 Task: Search one way flight ticket for 1 adult, 5 children, 2 infants in seat and 1 infant on lap in first from Provo: Provo Municipal Airport to Jackson: Jackson Hole Airport on 5-2-2023. Choice of flights is Royal air maroc. Number of bags: 7 checked bags. Price is upto 77000. Outbound departure time preference is 18:00.
Action: Mouse moved to (269, 108)
Screenshot: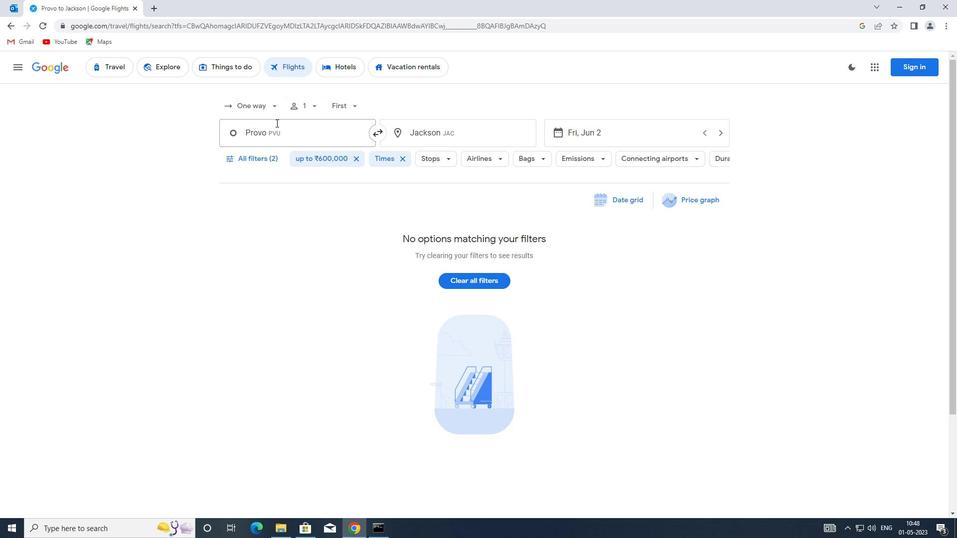 
Action: Mouse pressed left at (269, 108)
Screenshot: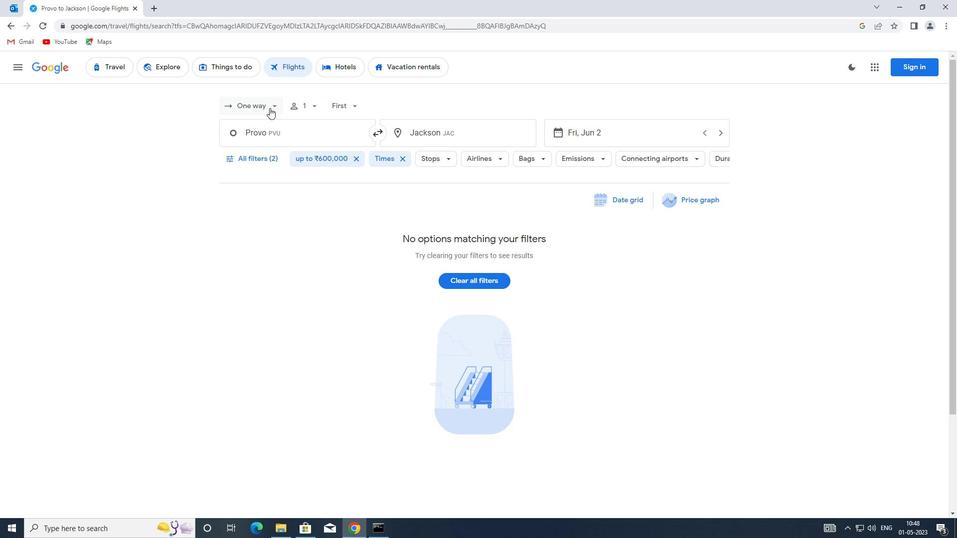 
Action: Mouse moved to (279, 149)
Screenshot: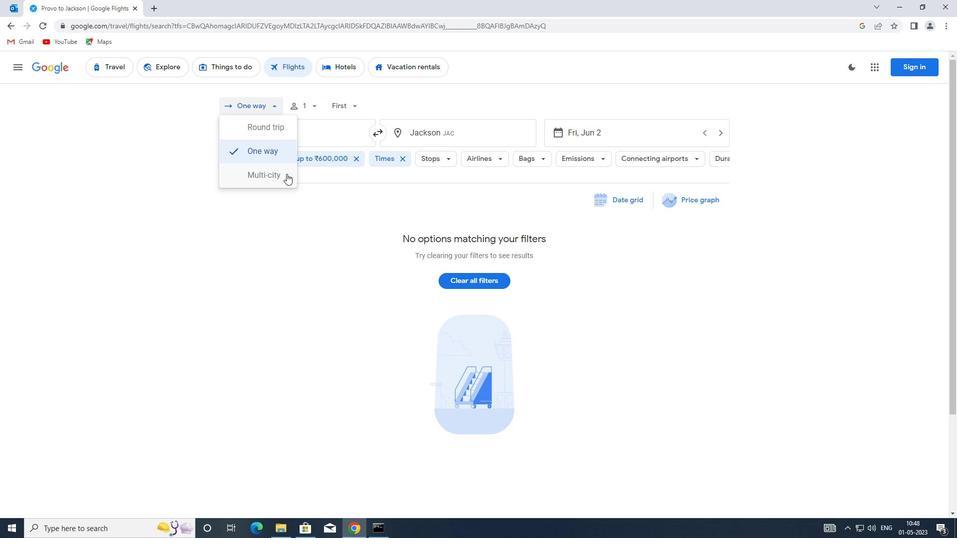 
Action: Mouse pressed left at (279, 149)
Screenshot: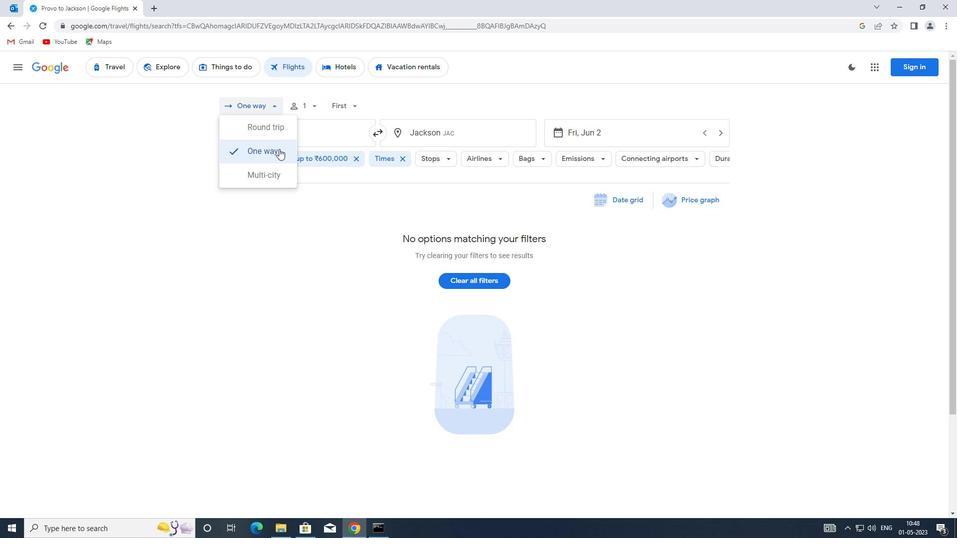 
Action: Mouse moved to (314, 104)
Screenshot: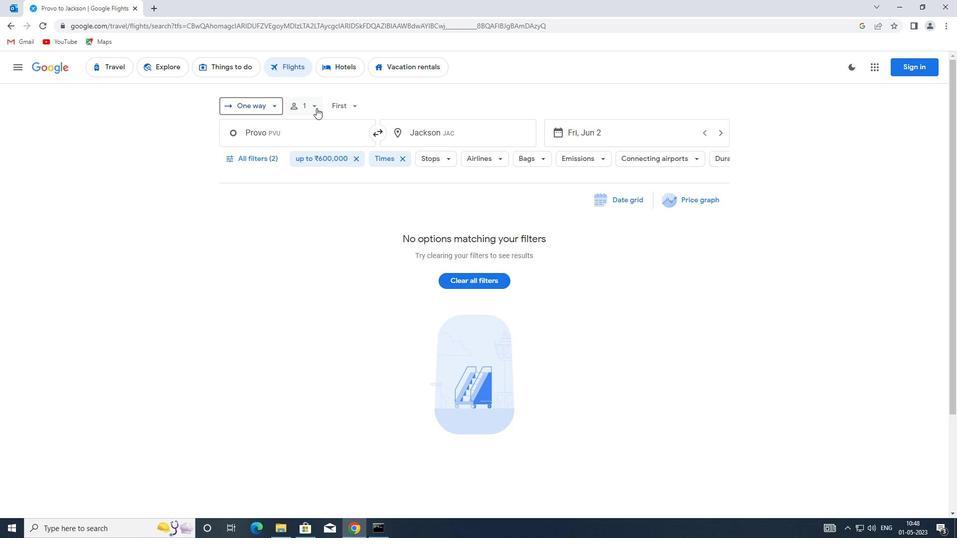 
Action: Mouse pressed left at (314, 104)
Screenshot: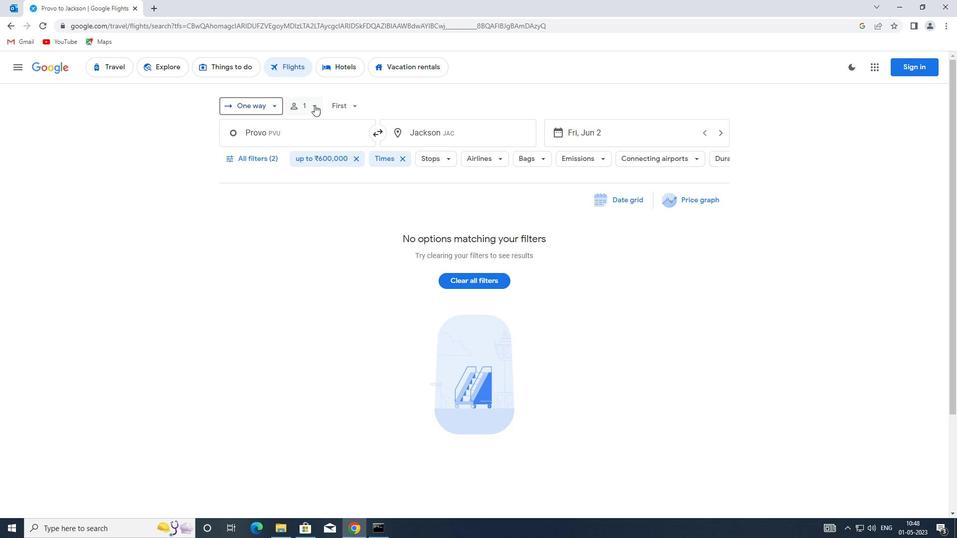 
Action: Mouse moved to (391, 158)
Screenshot: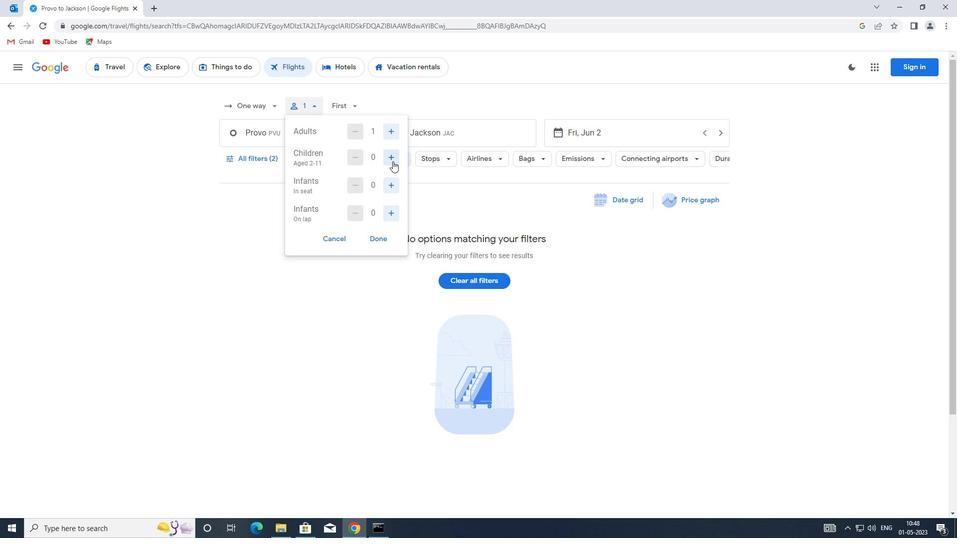 
Action: Mouse pressed left at (391, 158)
Screenshot: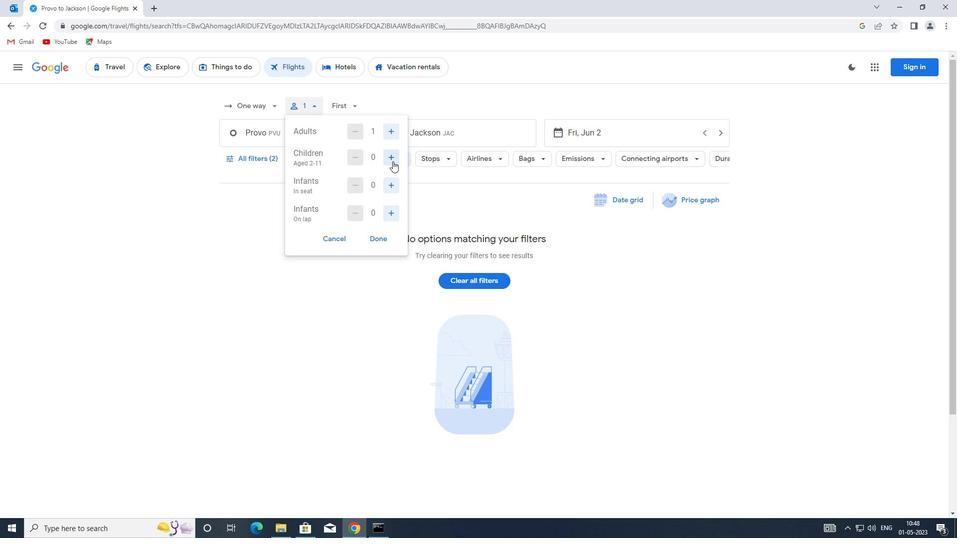 
Action: Mouse pressed left at (391, 158)
Screenshot: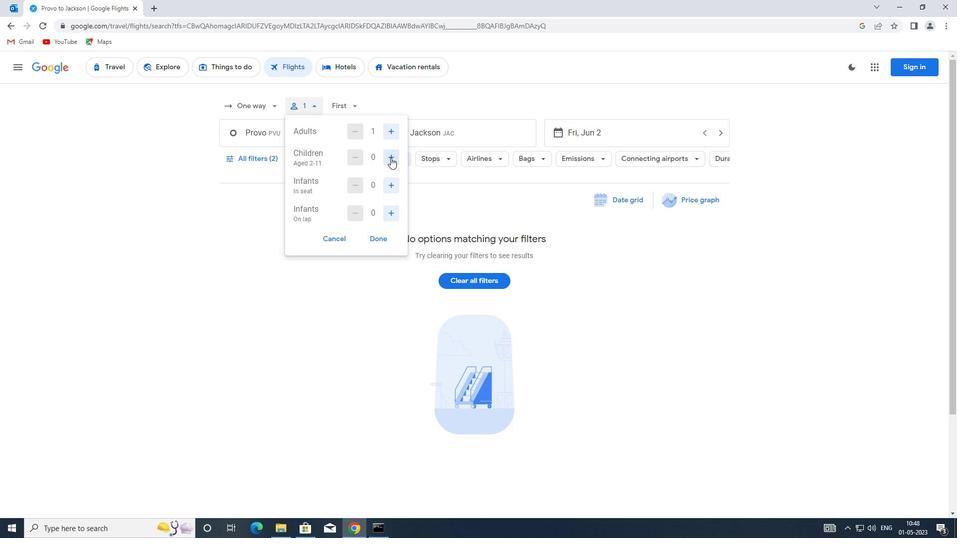 
Action: Mouse pressed left at (391, 158)
Screenshot: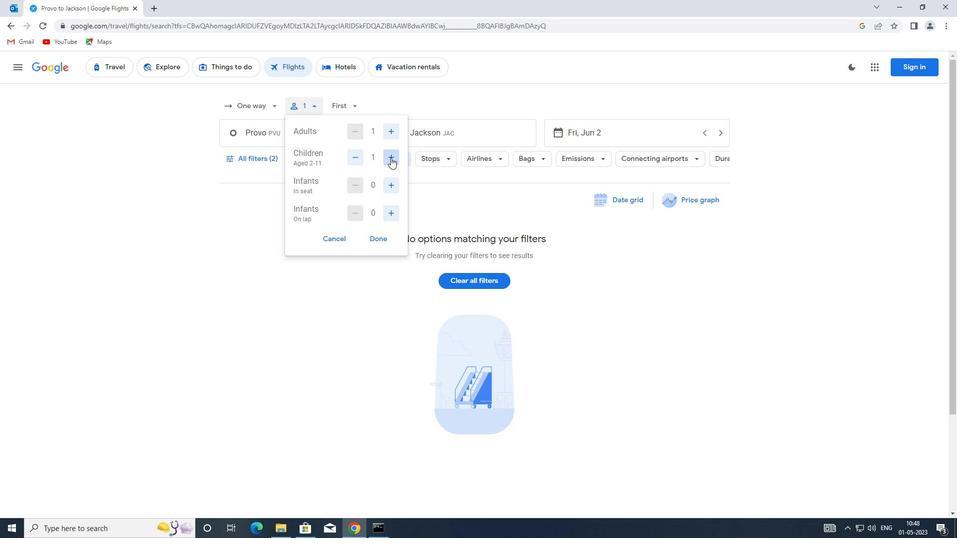 
Action: Mouse pressed left at (391, 158)
Screenshot: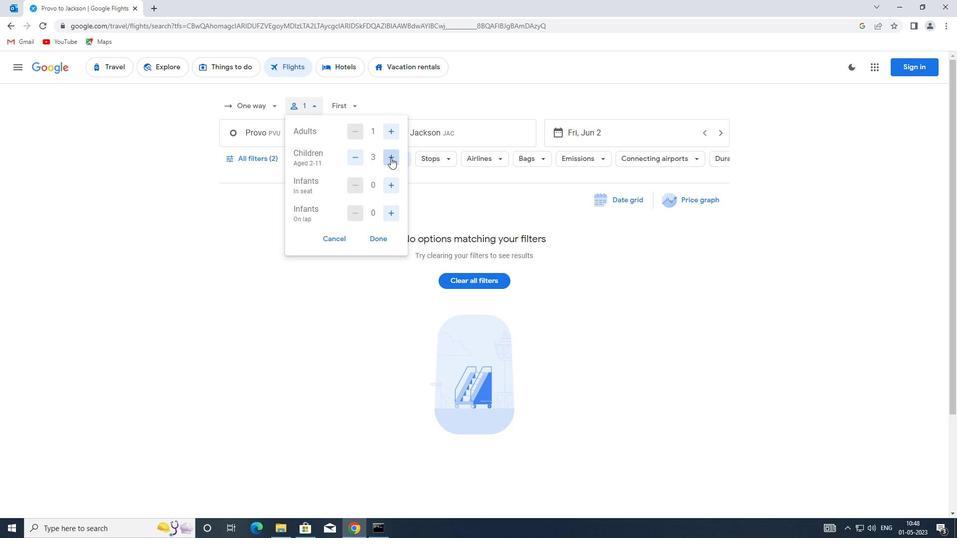 
Action: Mouse pressed left at (391, 158)
Screenshot: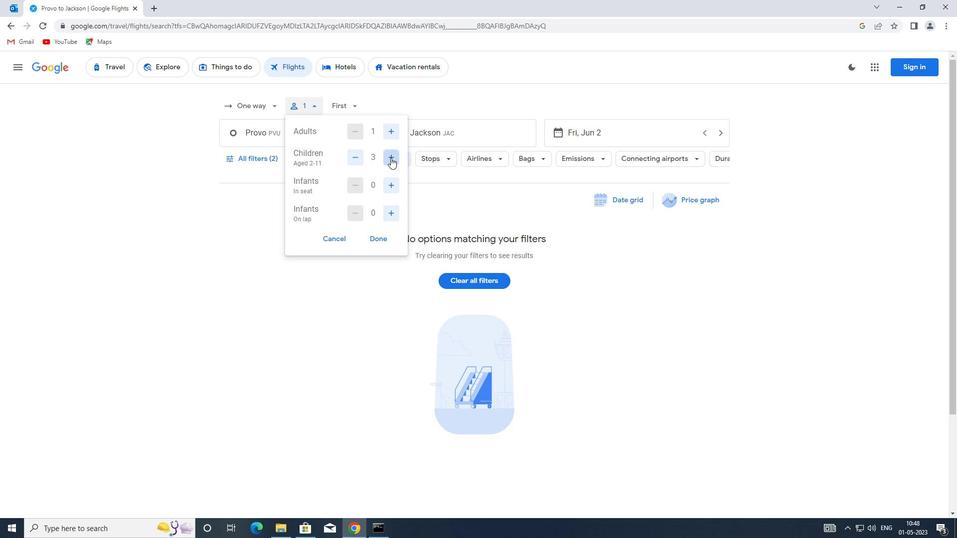 
Action: Mouse moved to (389, 186)
Screenshot: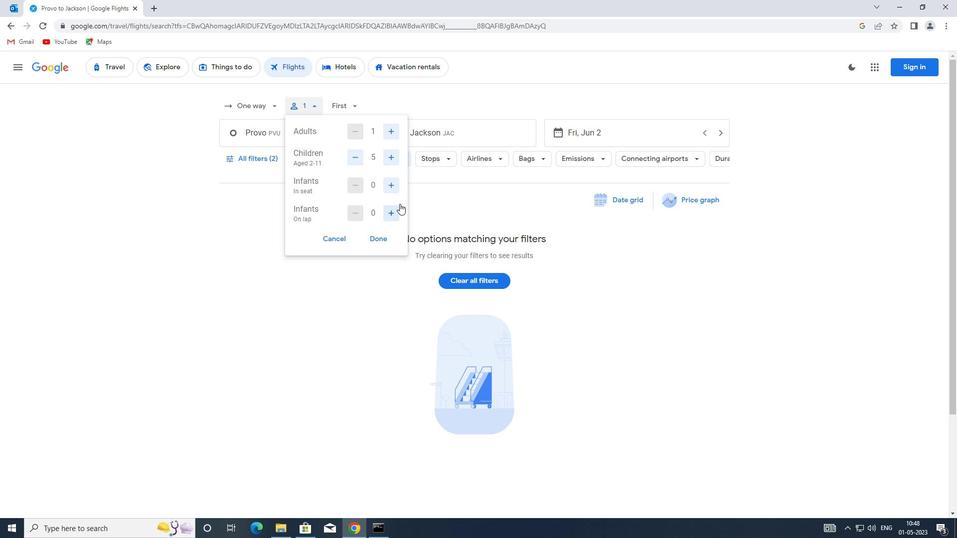 
Action: Mouse pressed left at (389, 186)
Screenshot: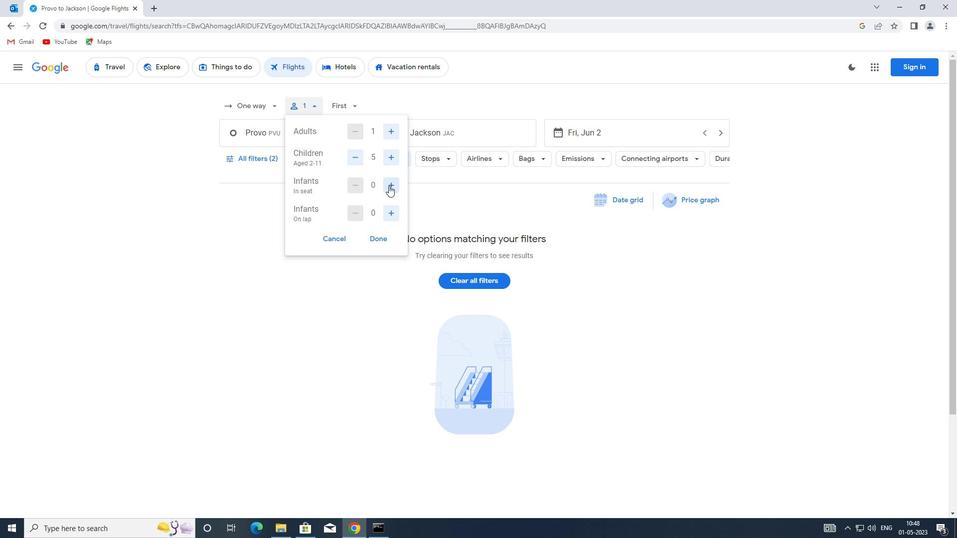 
Action: Mouse pressed left at (389, 186)
Screenshot: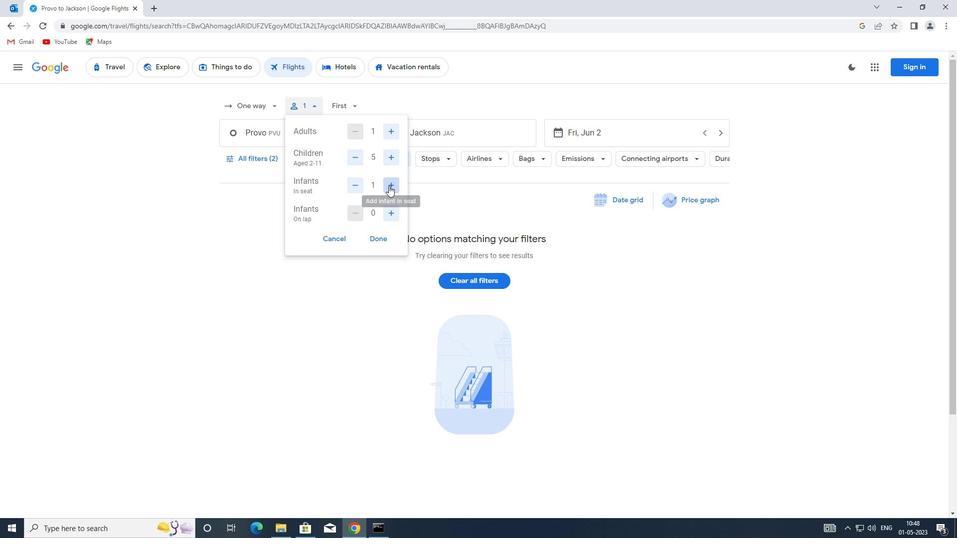 
Action: Mouse moved to (393, 216)
Screenshot: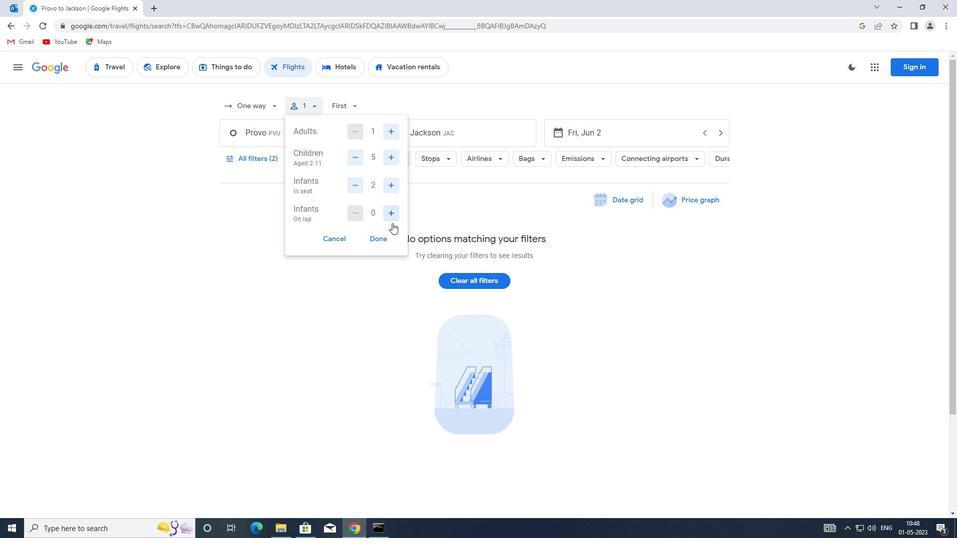 
Action: Mouse pressed left at (393, 216)
Screenshot: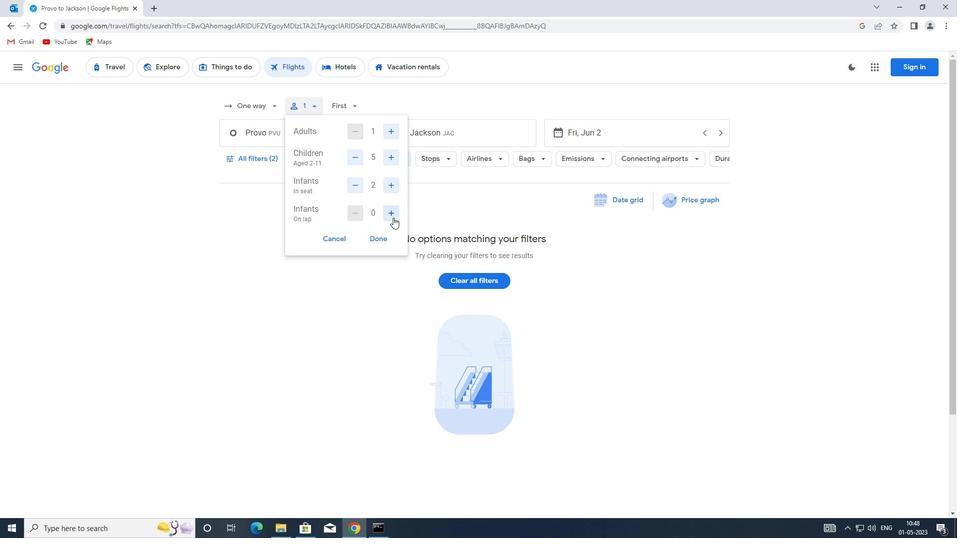 
Action: Mouse moved to (357, 214)
Screenshot: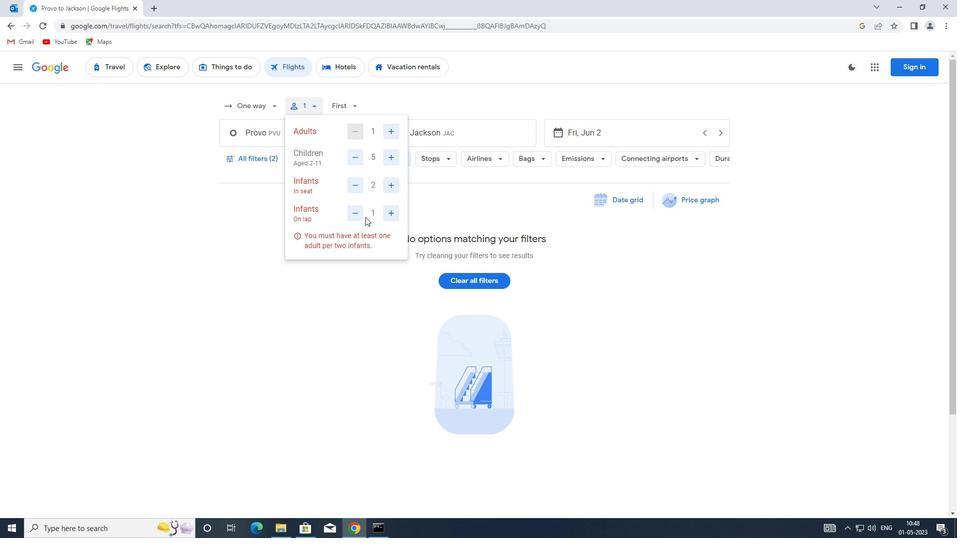 
Action: Mouse pressed left at (357, 214)
Screenshot: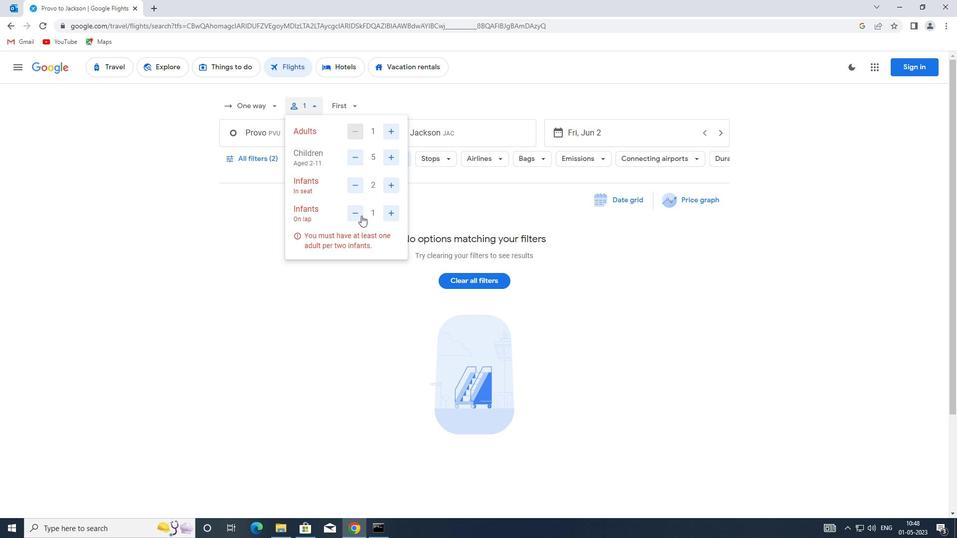 
Action: Mouse moved to (380, 238)
Screenshot: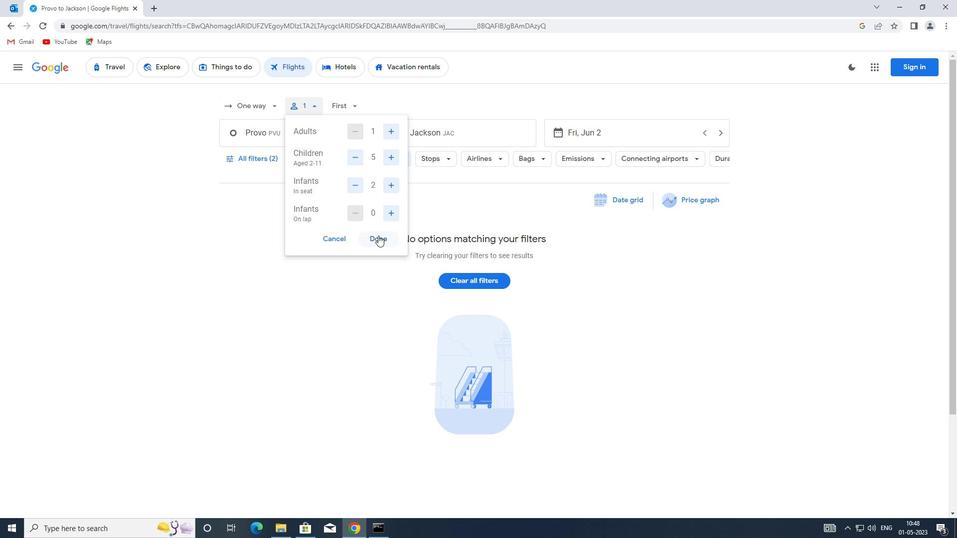 
Action: Mouse pressed left at (380, 238)
Screenshot: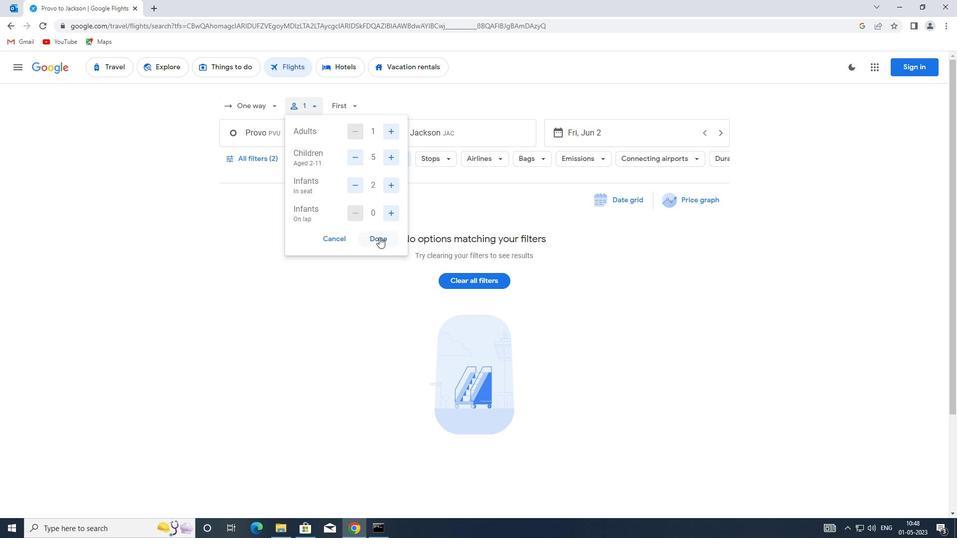 
Action: Mouse moved to (324, 132)
Screenshot: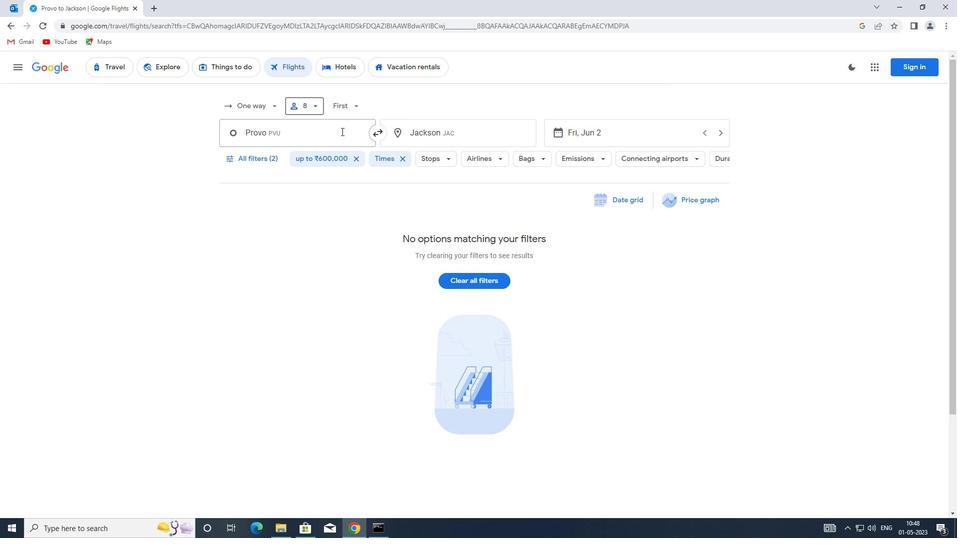 
Action: Mouse pressed left at (324, 132)
Screenshot: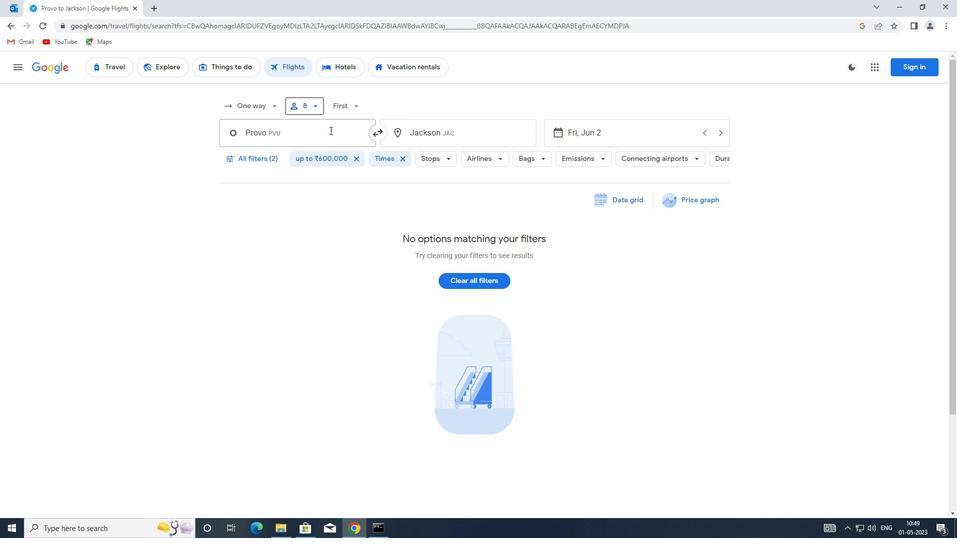 
Action: Mouse moved to (324, 133)
Screenshot: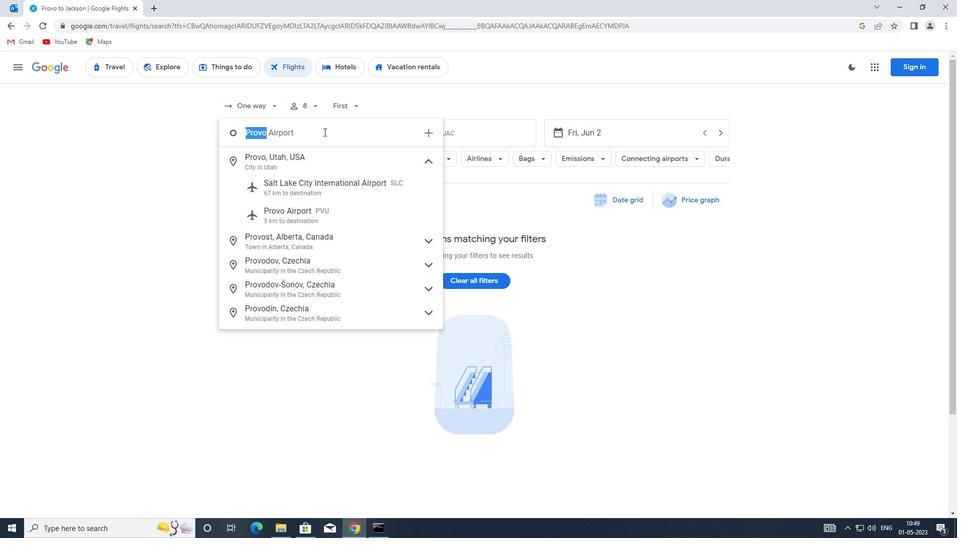 
Action: Key pressed <Key.enter>
Screenshot: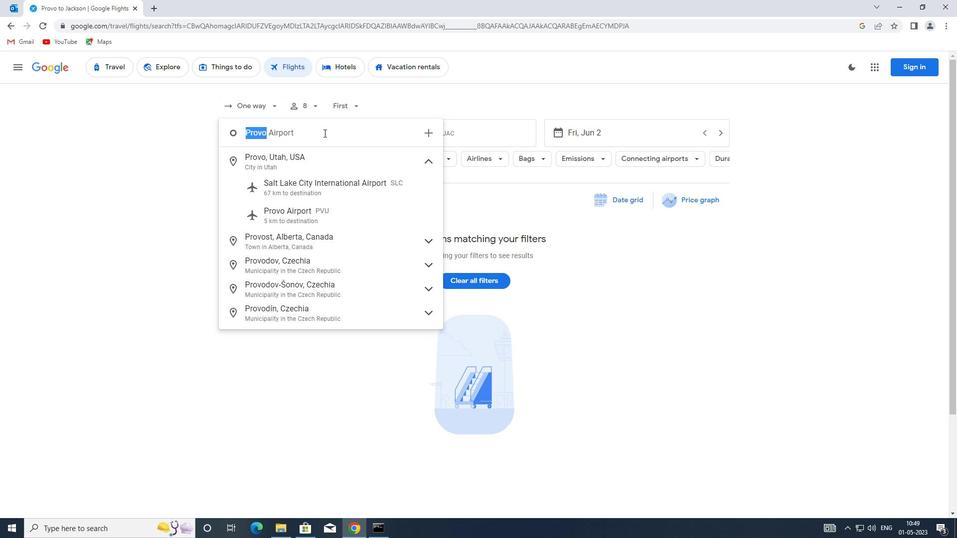
Action: Mouse moved to (443, 134)
Screenshot: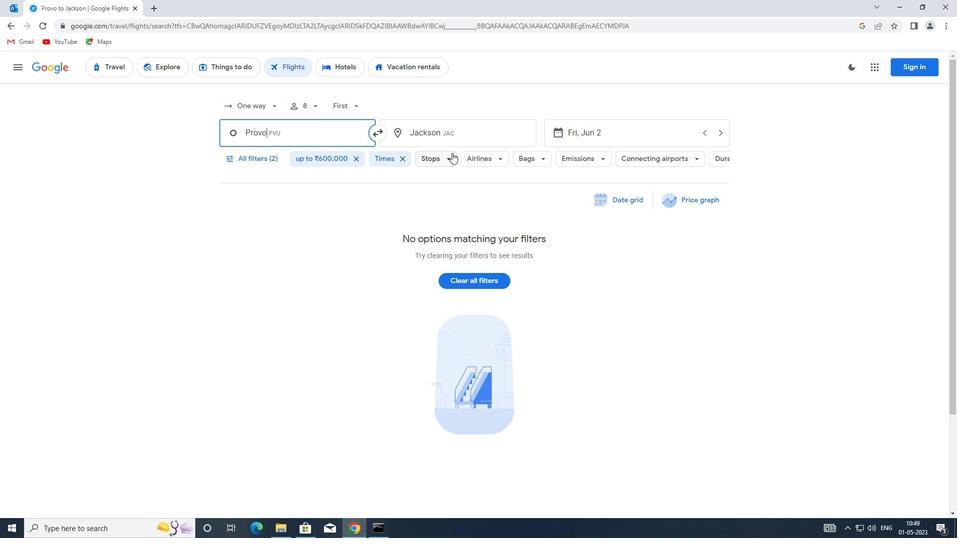 
Action: Mouse pressed left at (443, 134)
Screenshot: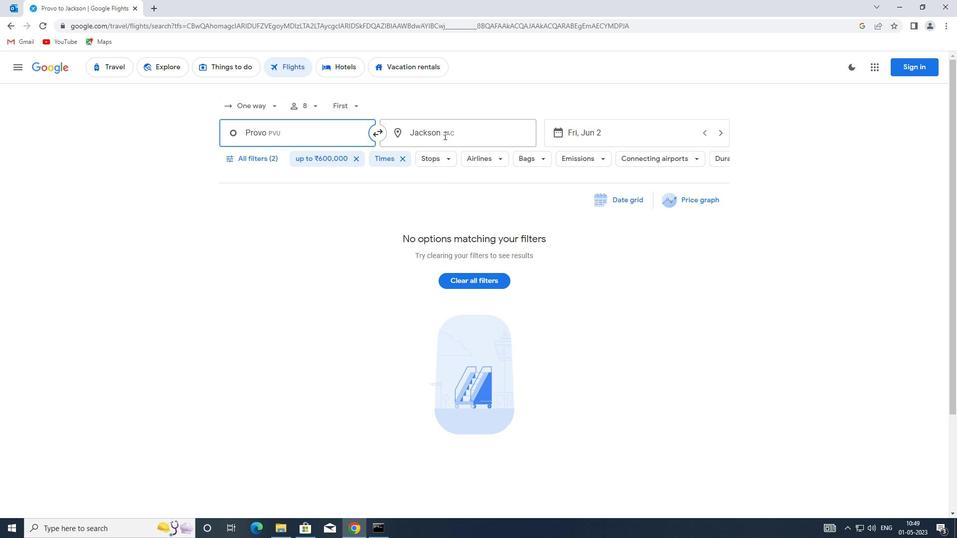 
Action: Mouse pressed left at (443, 134)
Screenshot: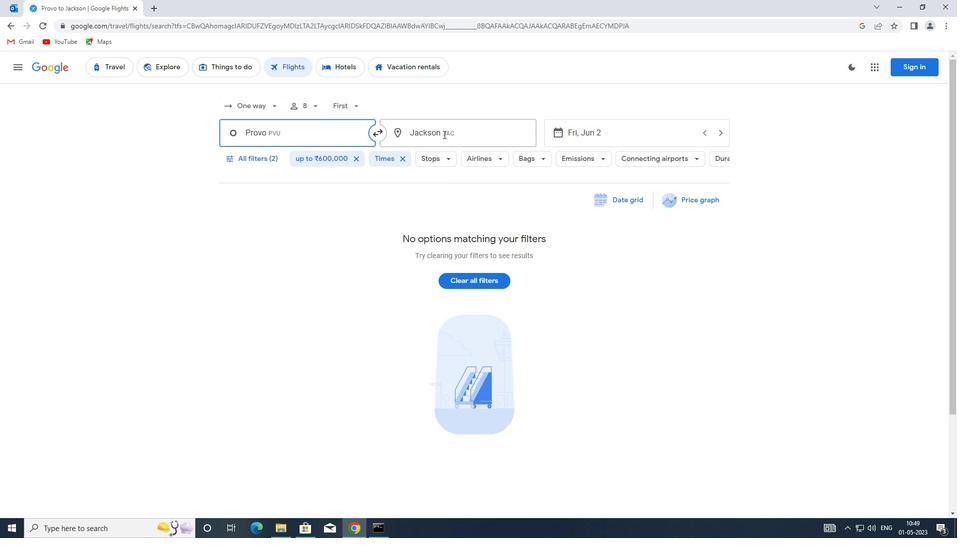 
Action: Mouse moved to (442, 134)
Screenshot: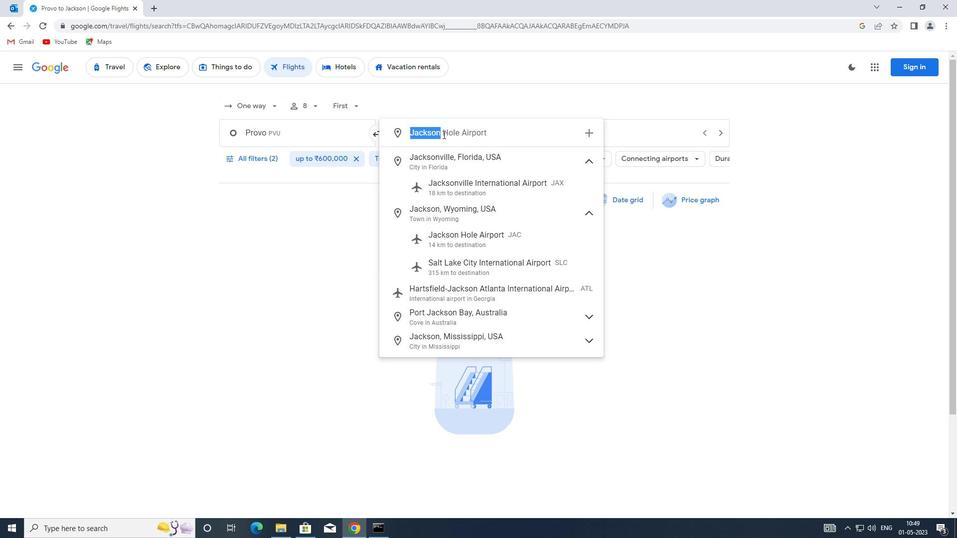 
Action: Key pressed <Key.enter>
Screenshot: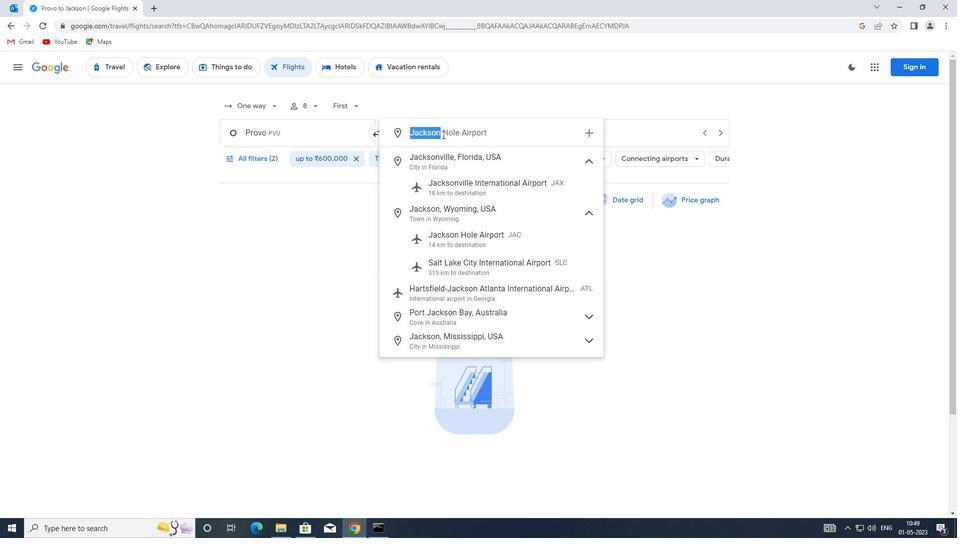 
Action: Mouse moved to (567, 135)
Screenshot: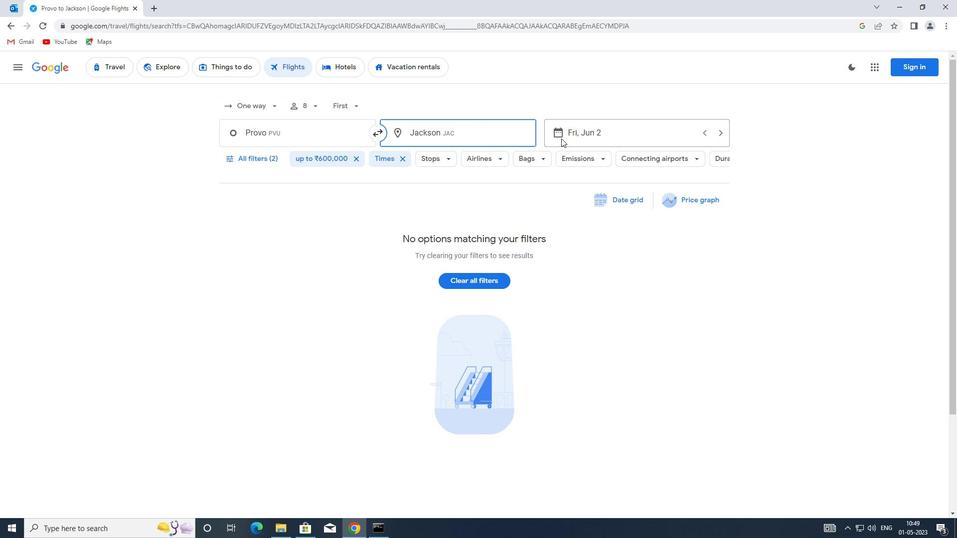 
Action: Mouse pressed left at (567, 135)
Screenshot: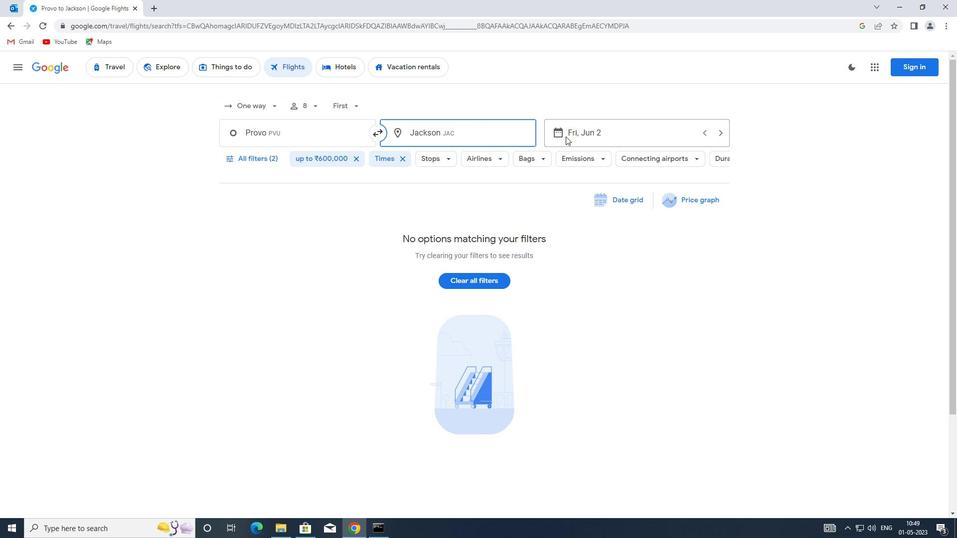 
Action: Mouse moved to (687, 217)
Screenshot: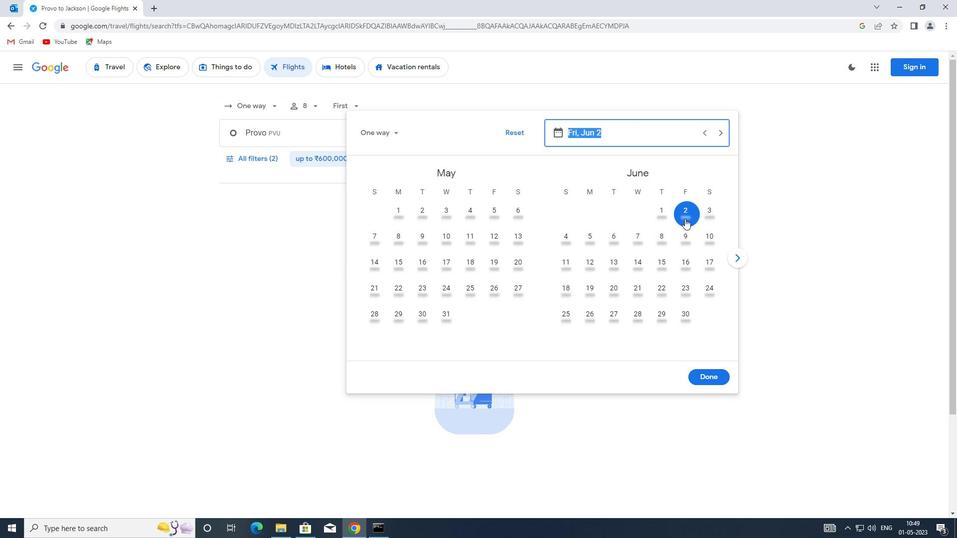 
Action: Mouse pressed left at (687, 217)
Screenshot: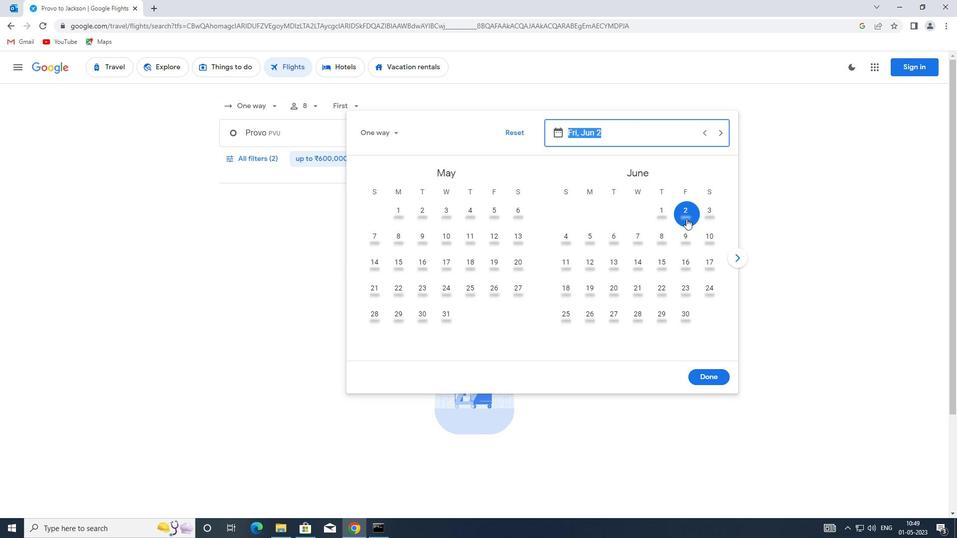 
Action: Mouse moved to (711, 375)
Screenshot: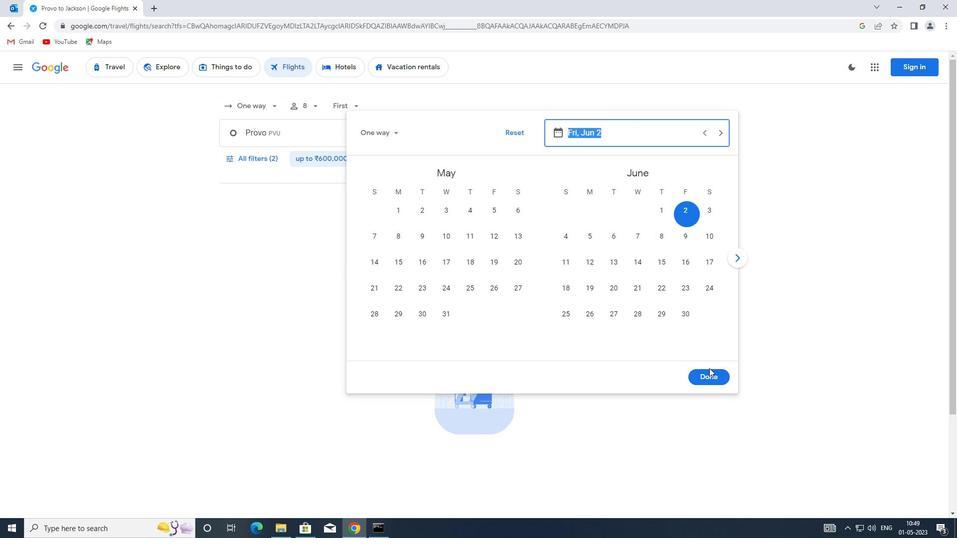 
Action: Mouse pressed left at (711, 375)
Screenshot: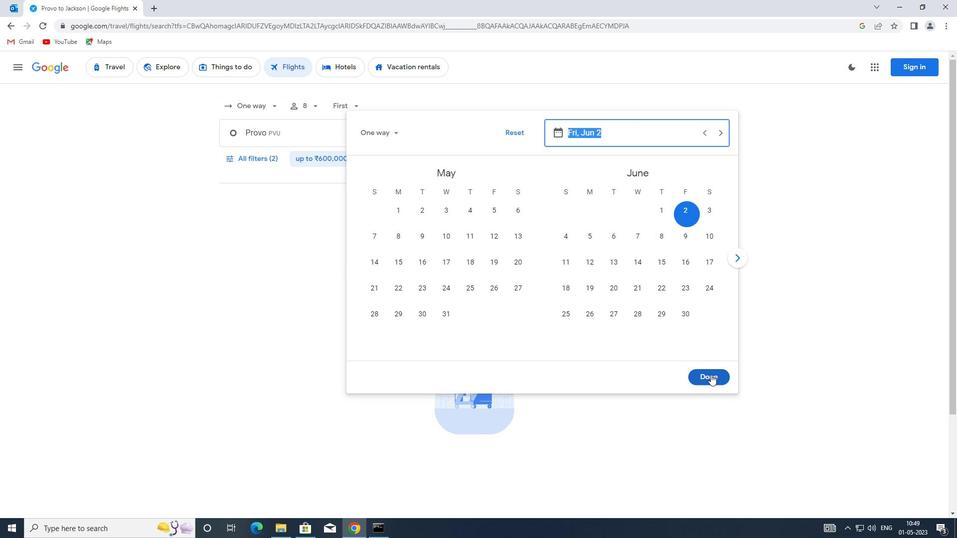 
Action: Mouse moved to (269, 160)
Screenshot: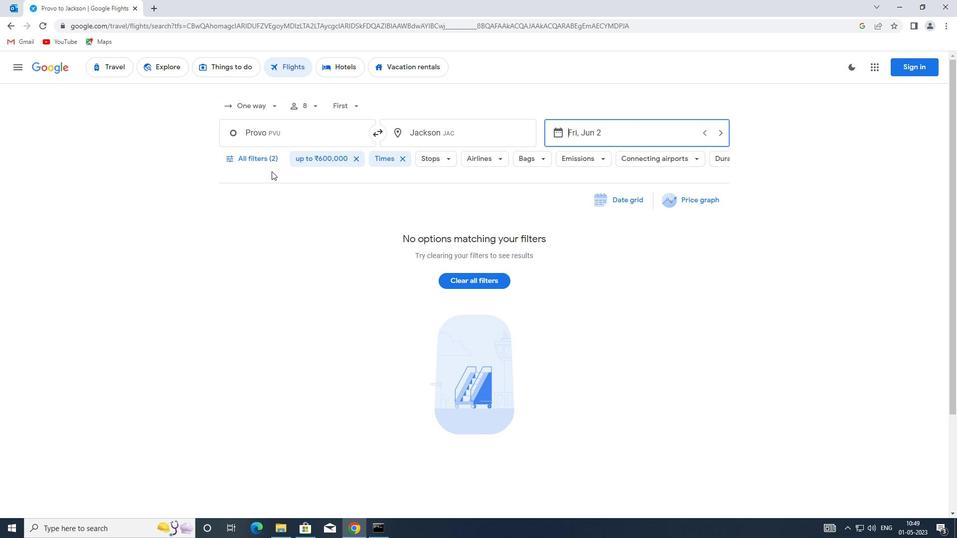 
Action: Mouse pressed left at (269, 160)
Screenshot: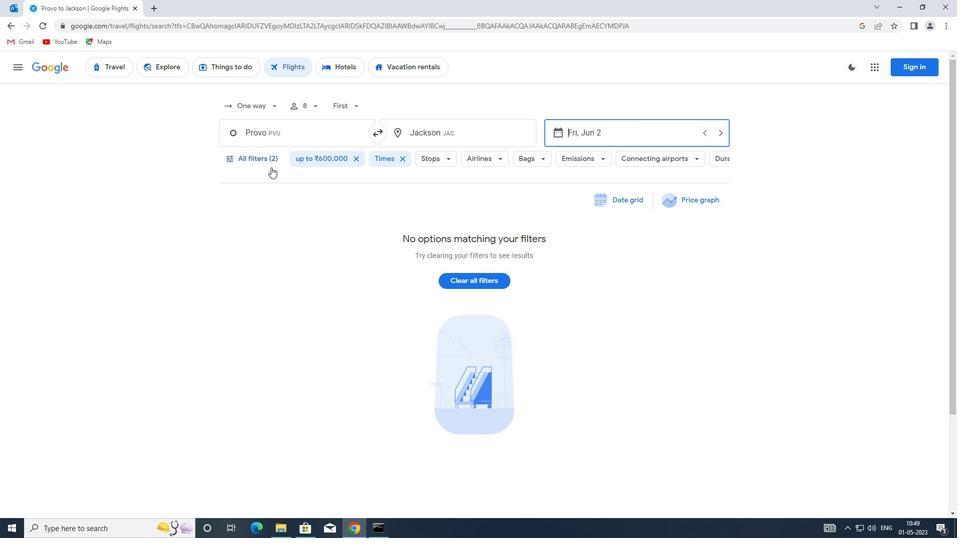 
Action: Mouse moved to (292, 254)
Screenshot: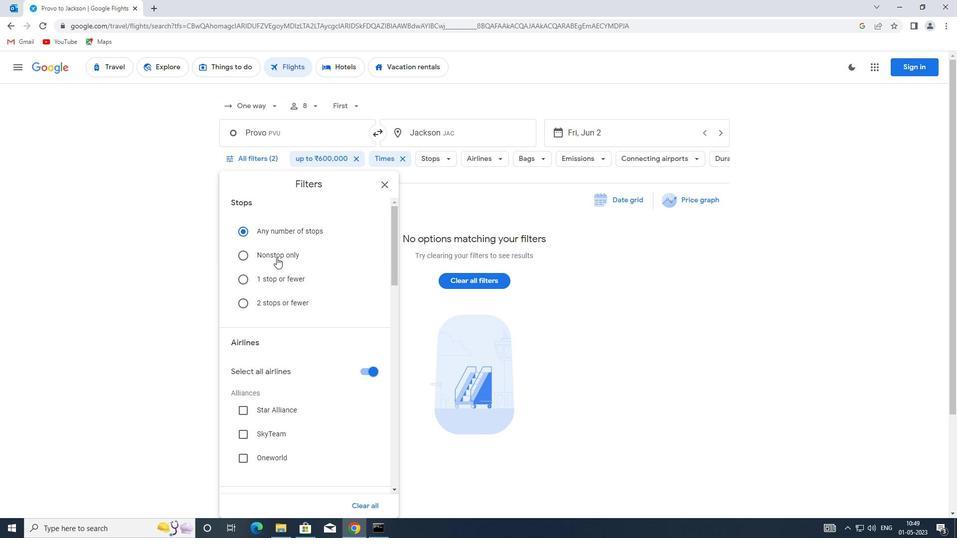 
Action: Mouse scrolled (292, 254) with delta (0, 0)
Screenshot: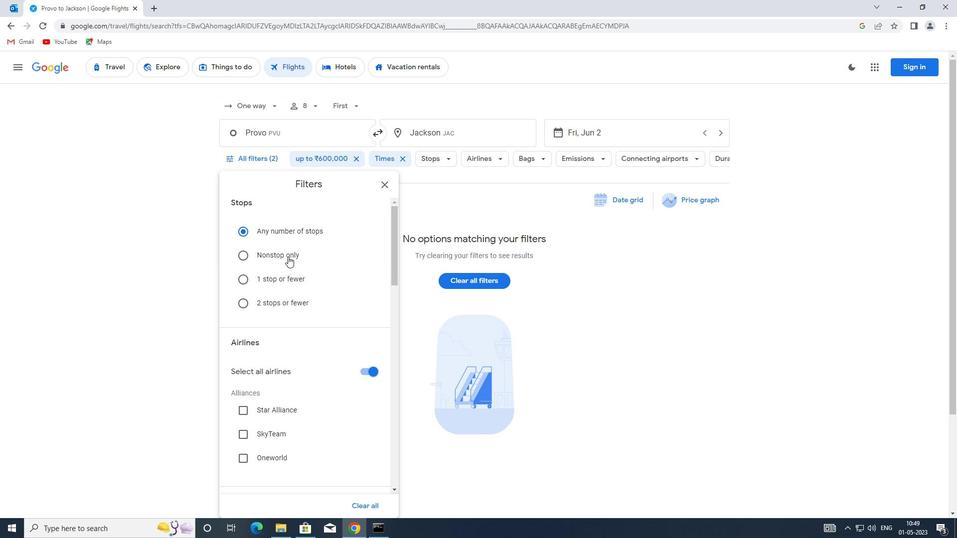 
Action: Mouse moved to (369, 321)
Screenshot: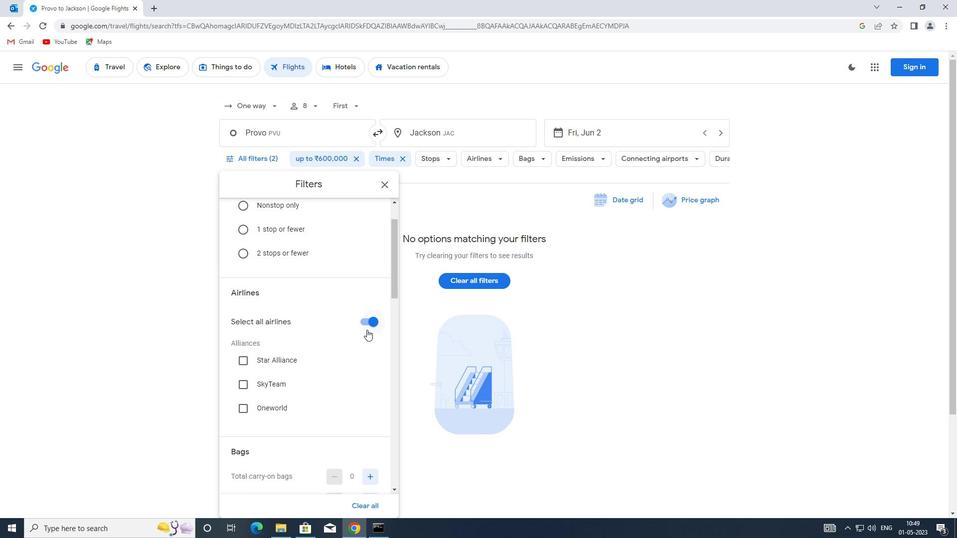 
Action: Mouse pressed left at (369, 321)
Screenshot: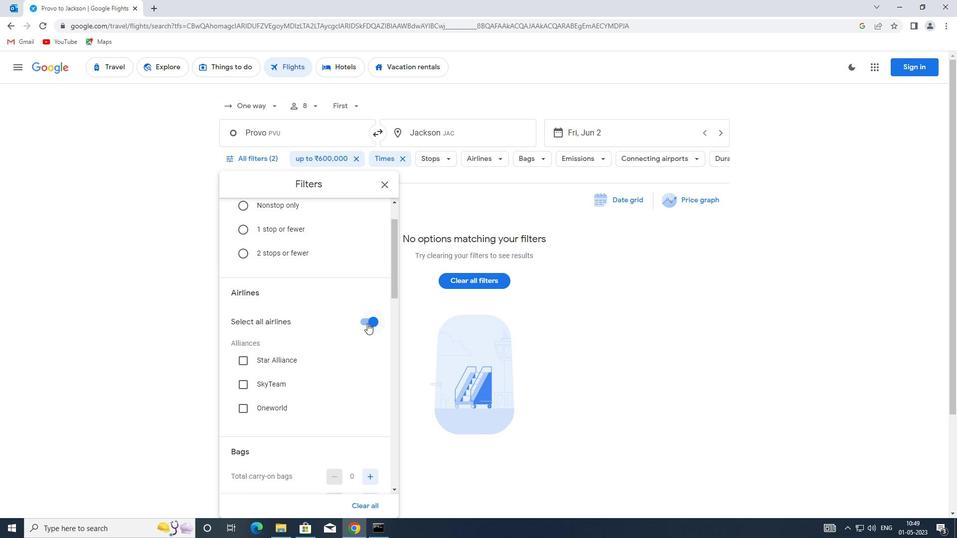 
Action: Mouse moved to (340, 310)
Screenshot: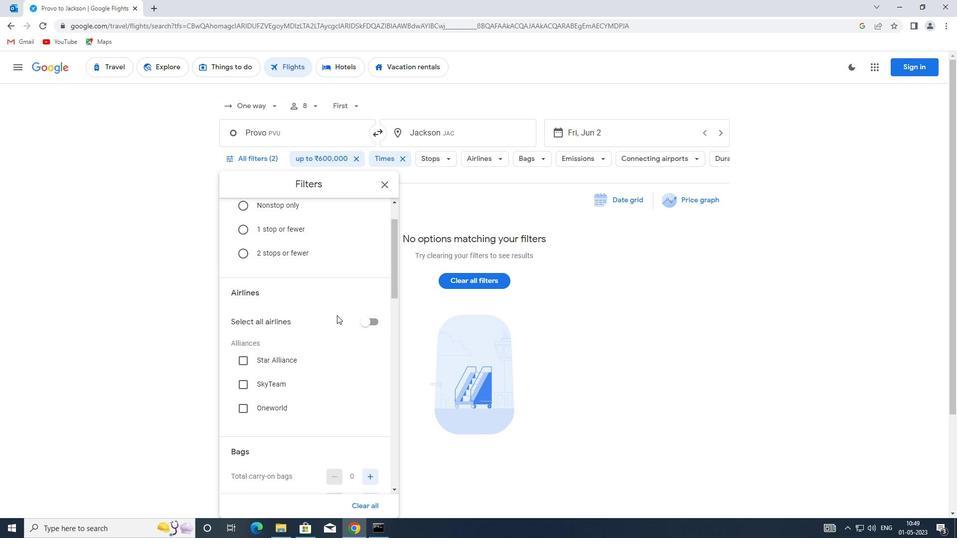 
Action: Mouse scrolled (340, 309) with delta (0, 0)
Screenshot: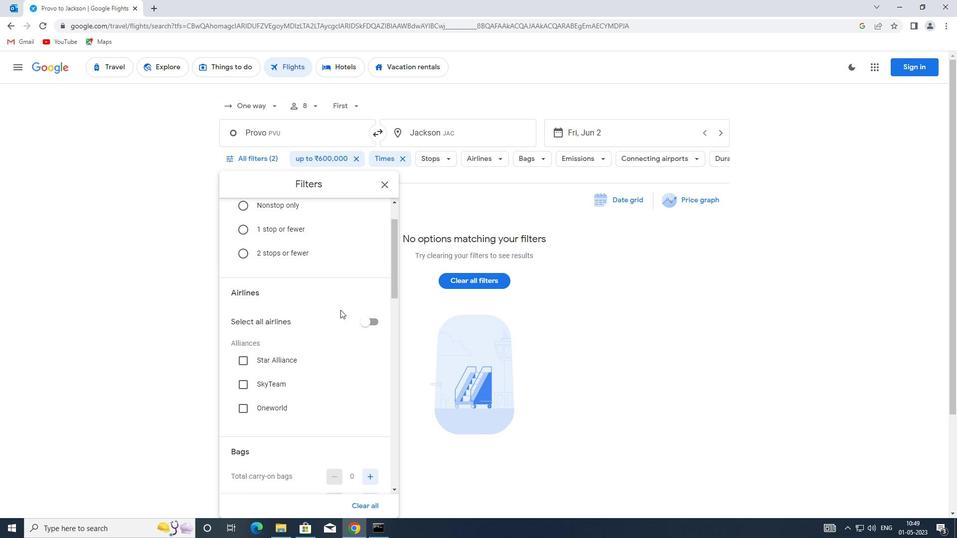 
Action: Mouse moved to (327, 310)
Screenshot: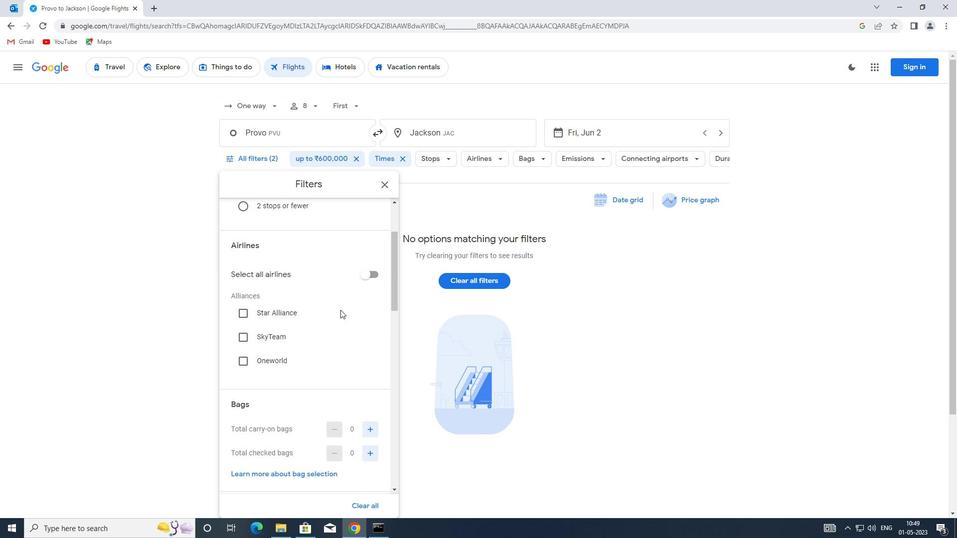 
Action: Mouse scrolled (327, 309) with delta (0, 0)
Screenshot: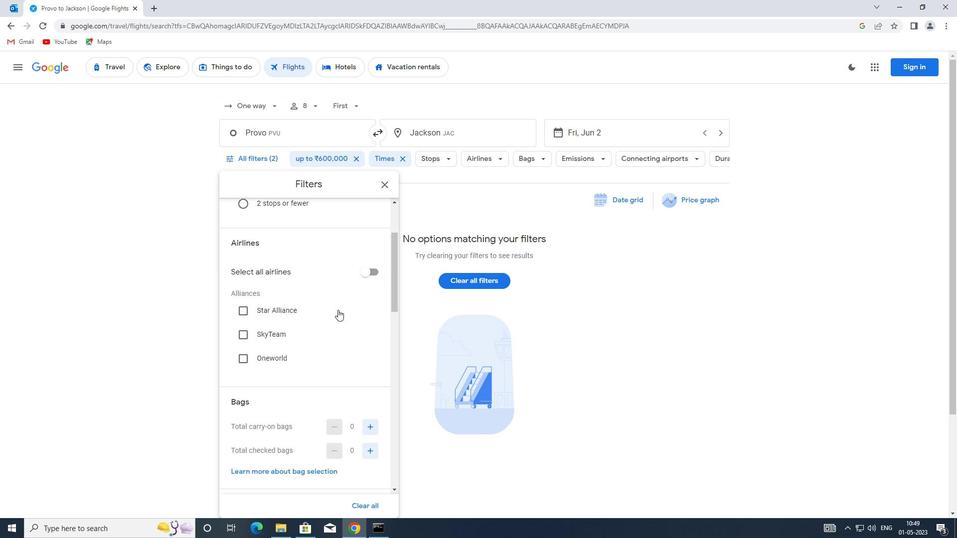 
Action: Mouse moved to (326, 310)
Screenshot: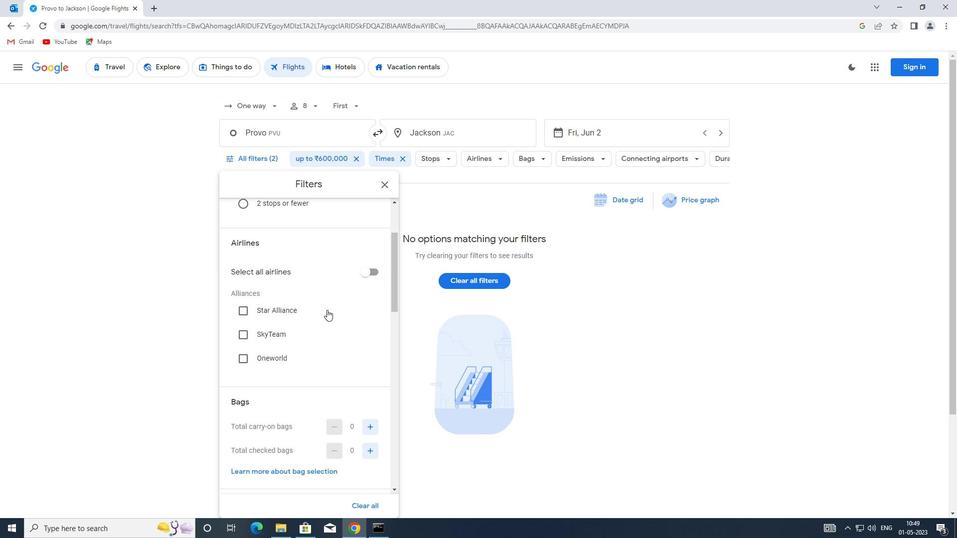 
Action: Mouse scrolled (326, 309) with delta (0, 0)
Screenshot: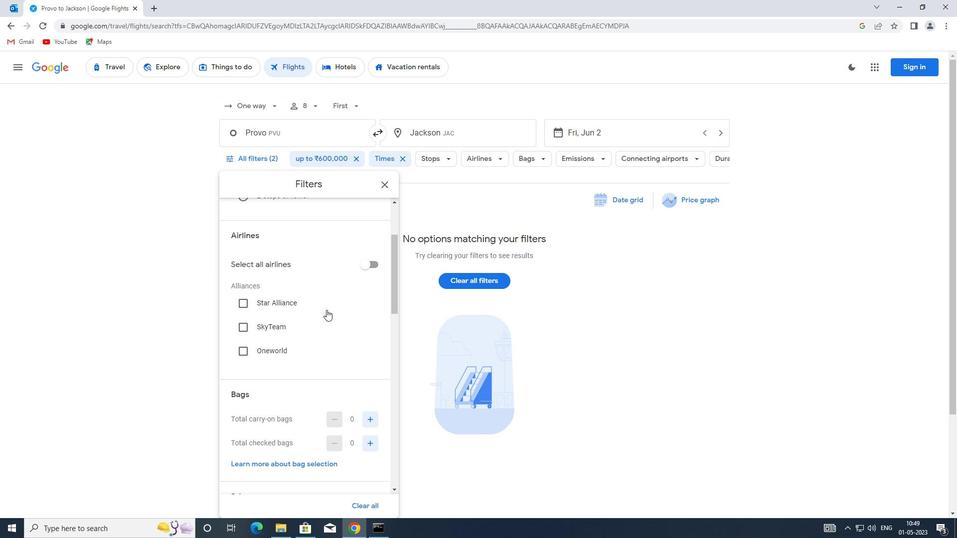 
Action: Mouse moved to (325, 310)
Screenshot: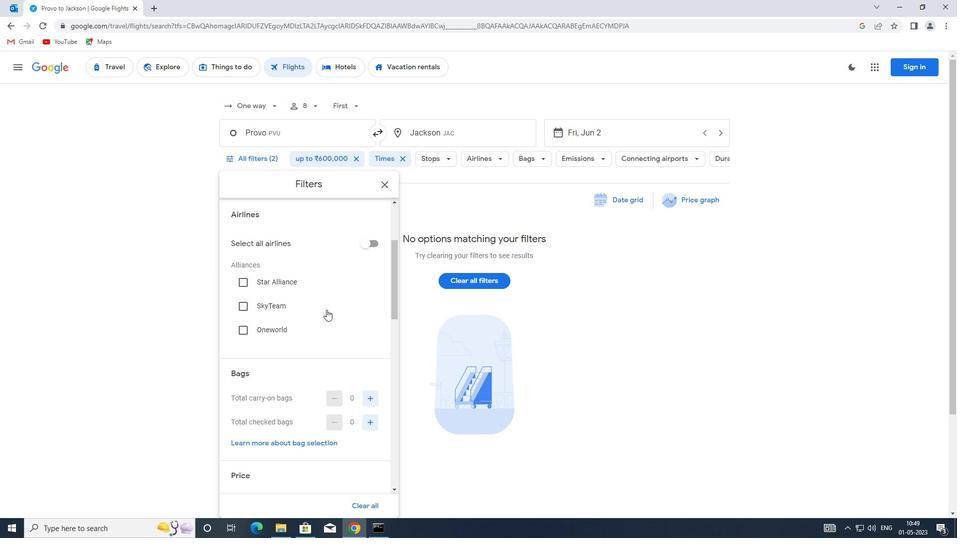 
Action: Mouse scrolled (325, 309) with delta (0, 0)
Screenshot: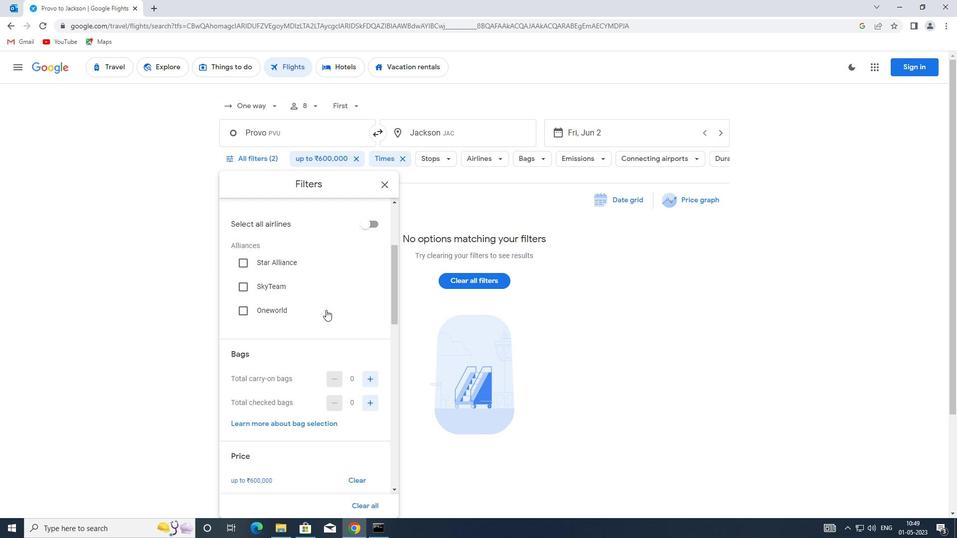 
Action: Mouse moved to (326, 310)
Screenshot: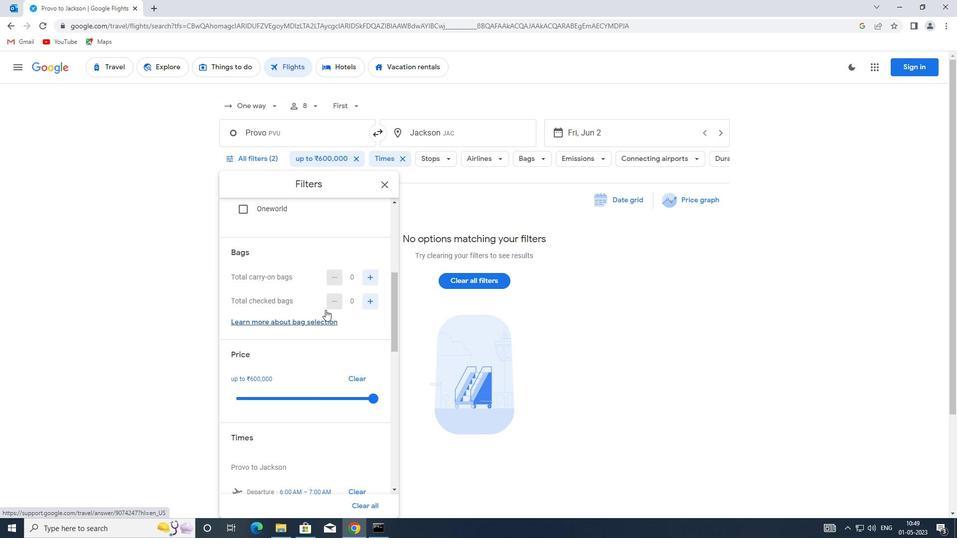 
Action: Mouse scrolled (326, 309) with delta (0, 0)
Screenshot: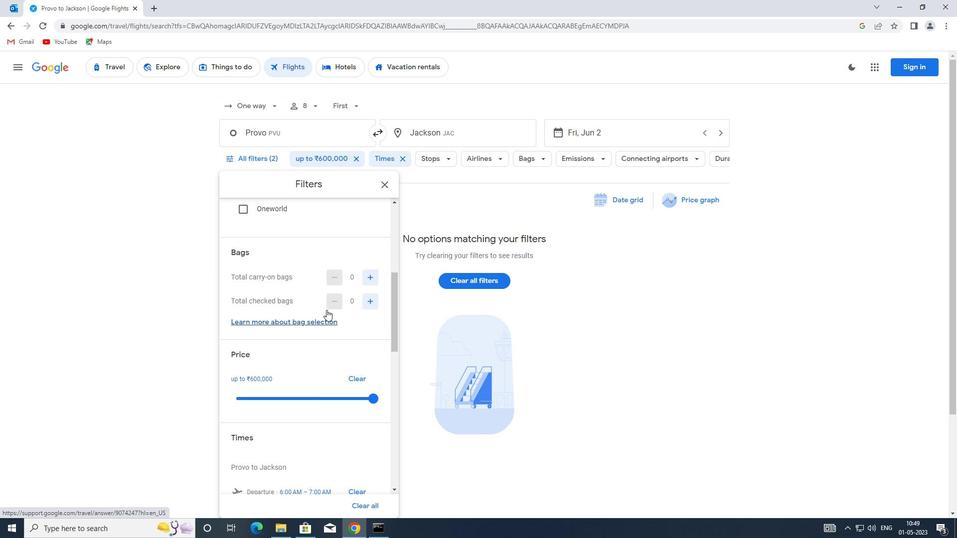 
Action: Mouse moved to (278, 313)
Screenshot: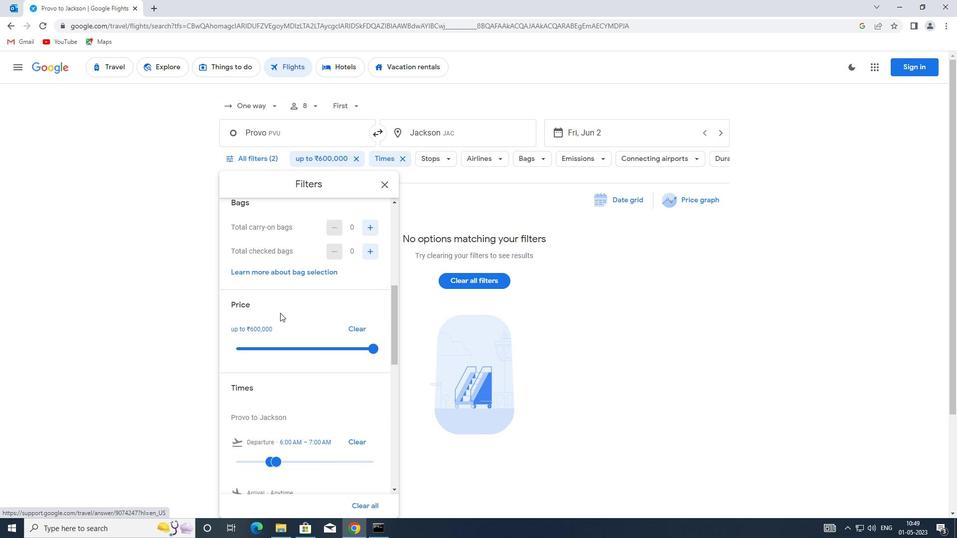 
Action: Mouse scrolled (278, 312) with delta (0, 0)
Screenshot: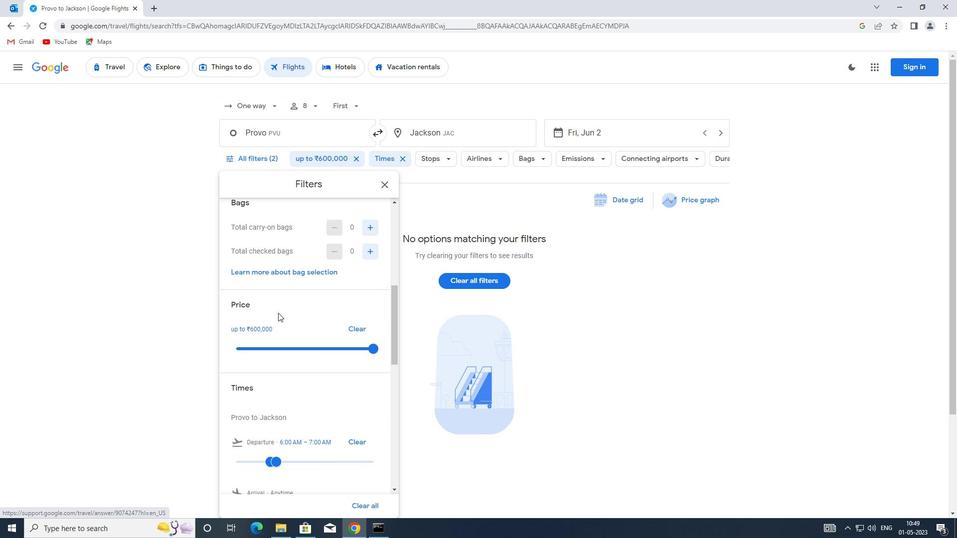 
Action: Mouse moved to (278, 313)
Screenshot: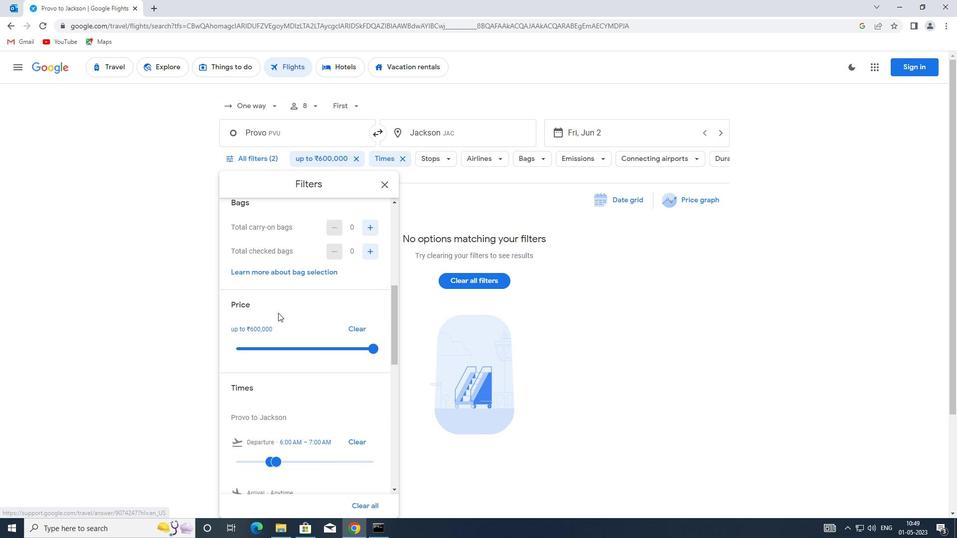 
Action: Mouse scrolled (278, 313) with delta (0, 0)
Screenshot: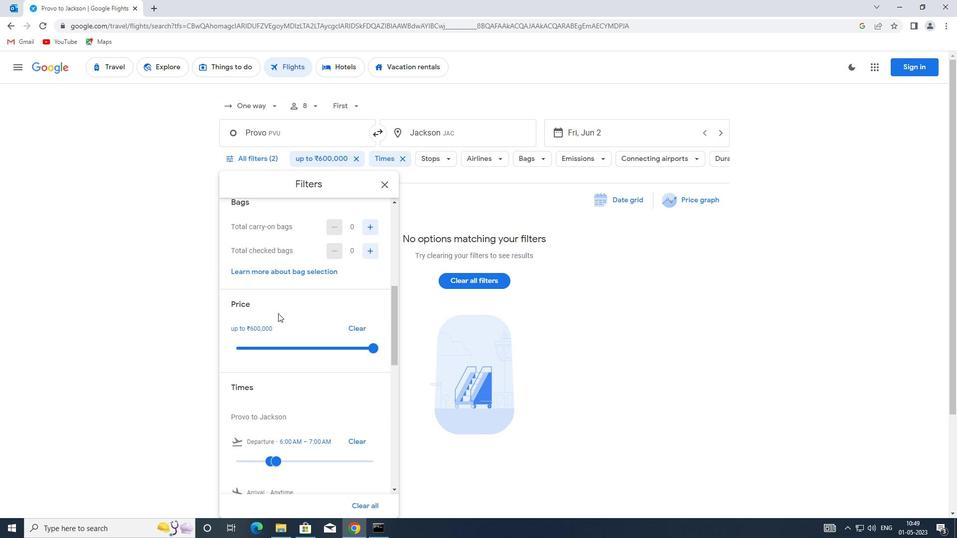 
Action: Mouse moved to (266, 363)
Screenshot: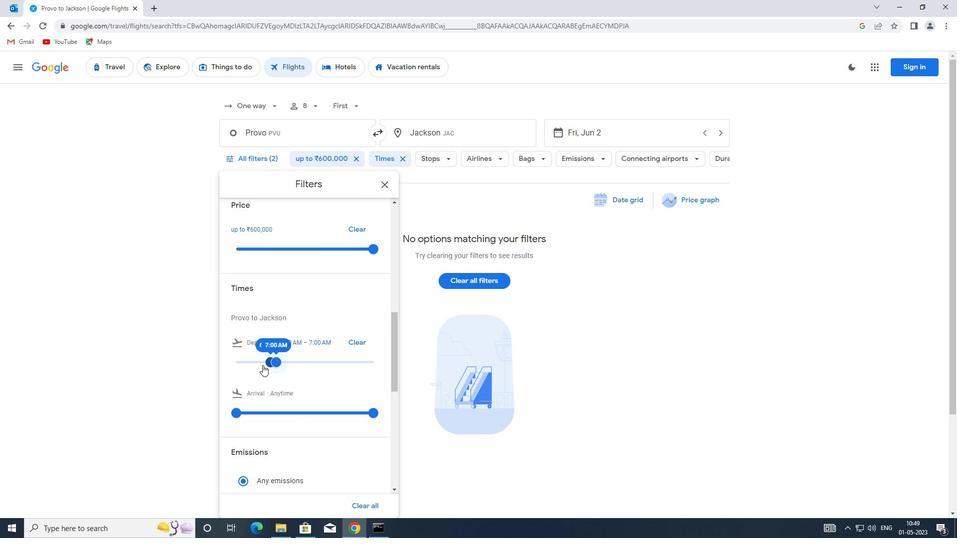 
Action: Mouse pressed left at (266, 363)
Screenshot: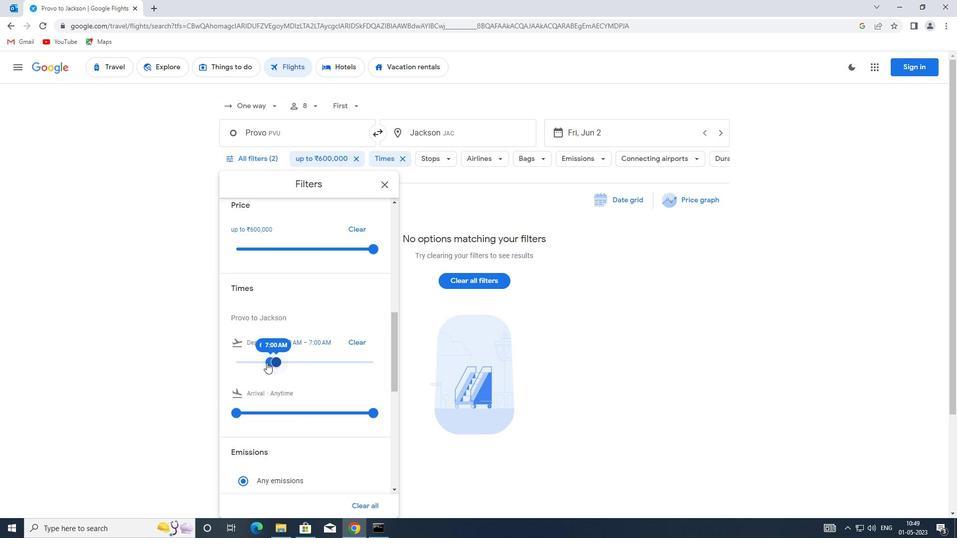 
Action: Mouse moved to (268, 362)
Screenshot: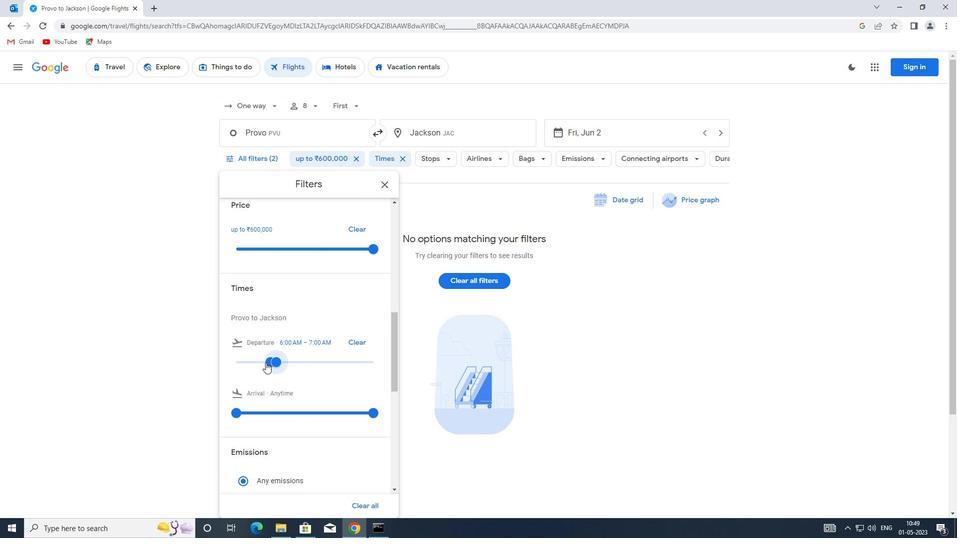 
Action: Mouse pressed left at (268, 362)
Screenshot: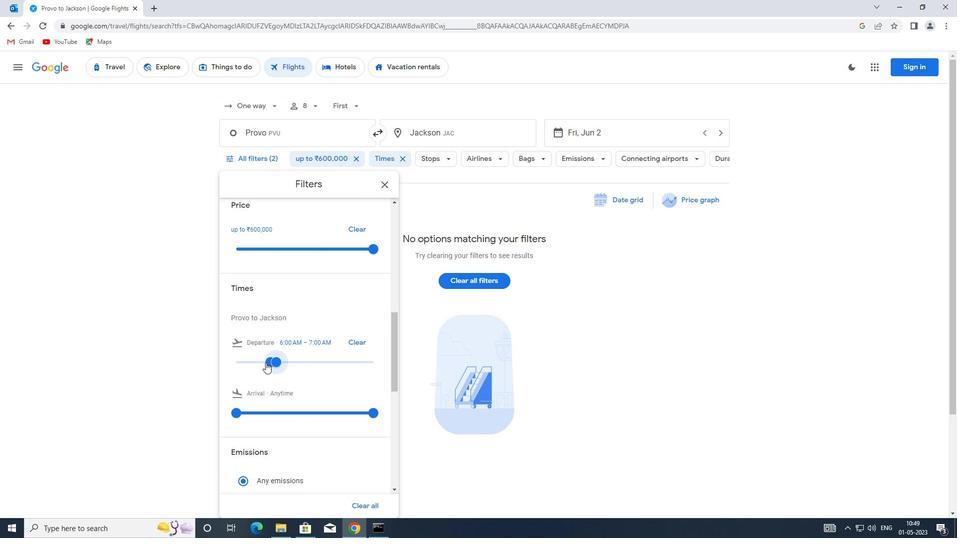 
Action: Mouse moved to (316, 345)
Screenshot: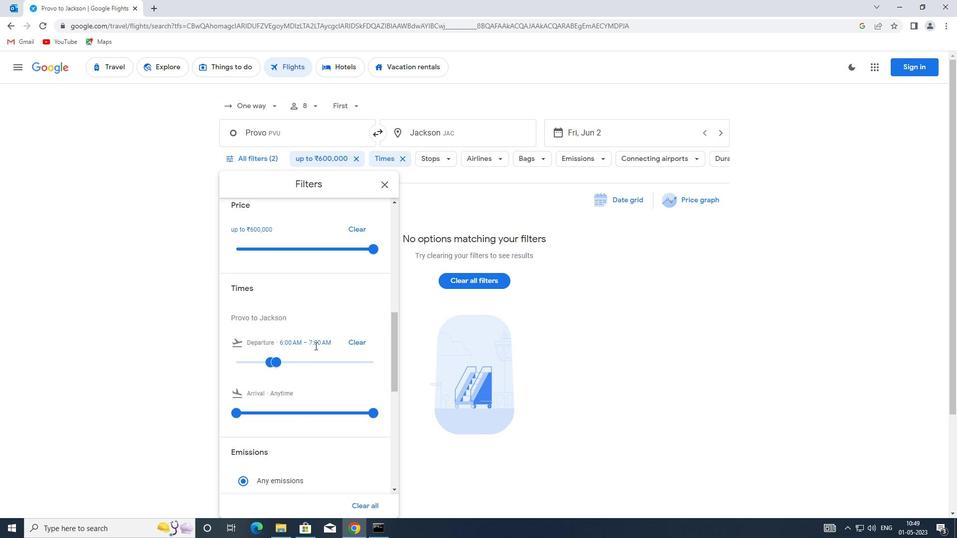 
Action: Mouse scrolled (316, 344) with delta (0, 0)
Screenshot: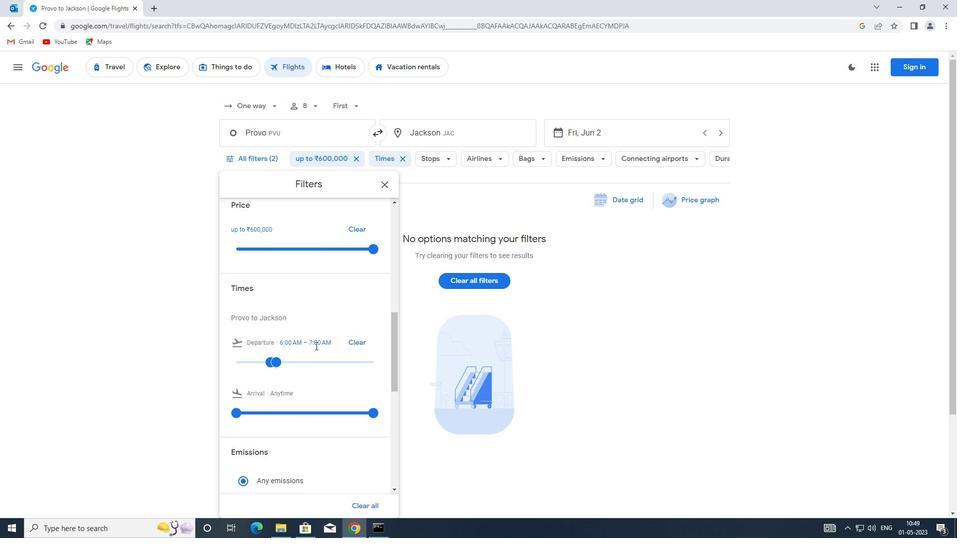 
Action: Mouse scrolled (316, 344) with delta (0, 0)
Screenshot: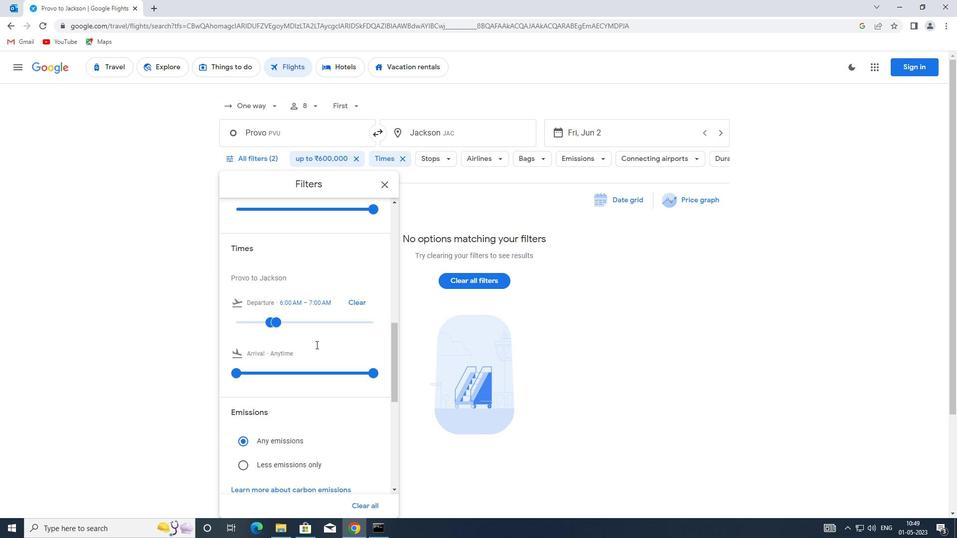 
Action: Mouse scrolled (316, 345) with delta (0, 0)
Screenshot: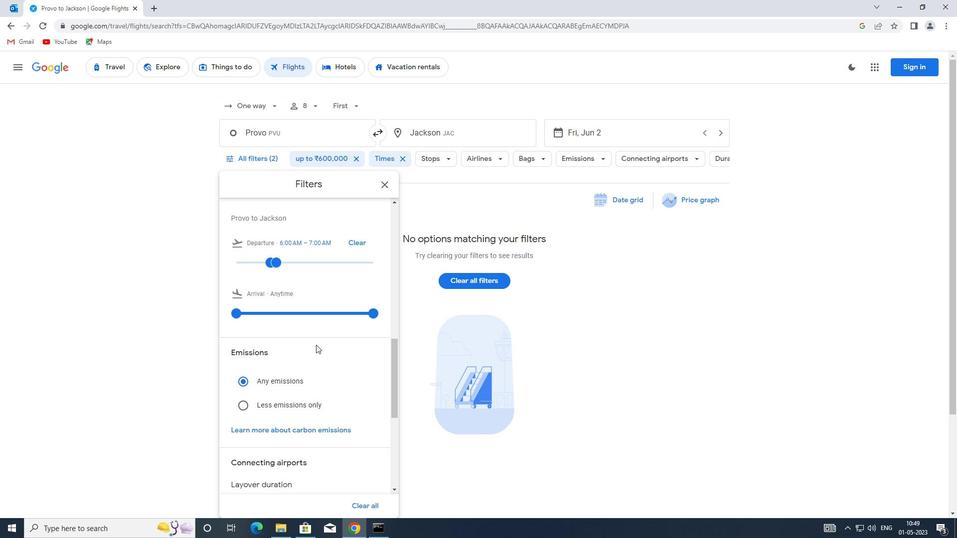 
Action: Mouse scrolled (316, 345) with delta (0, 0)
Screenshot: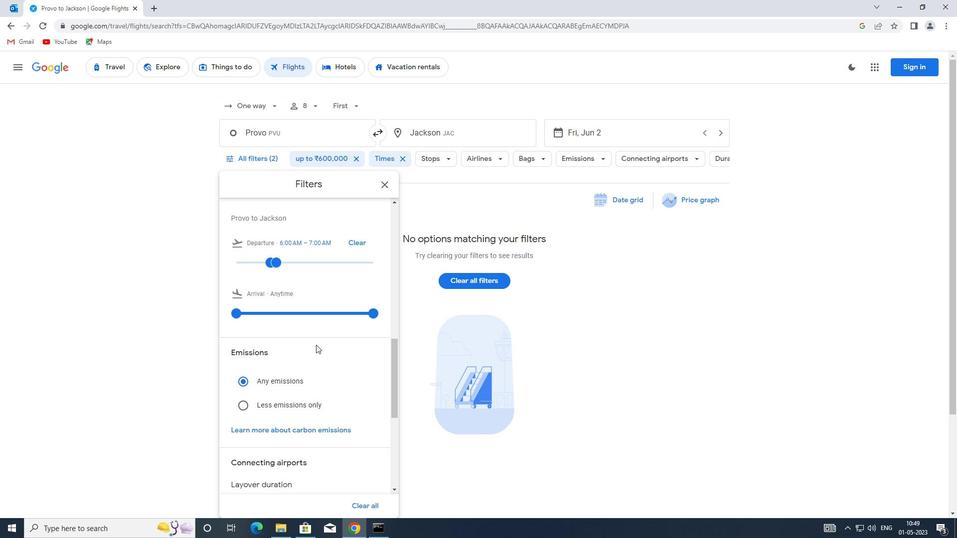 
Action: Mouse moved to (365, 243)
Screenshot: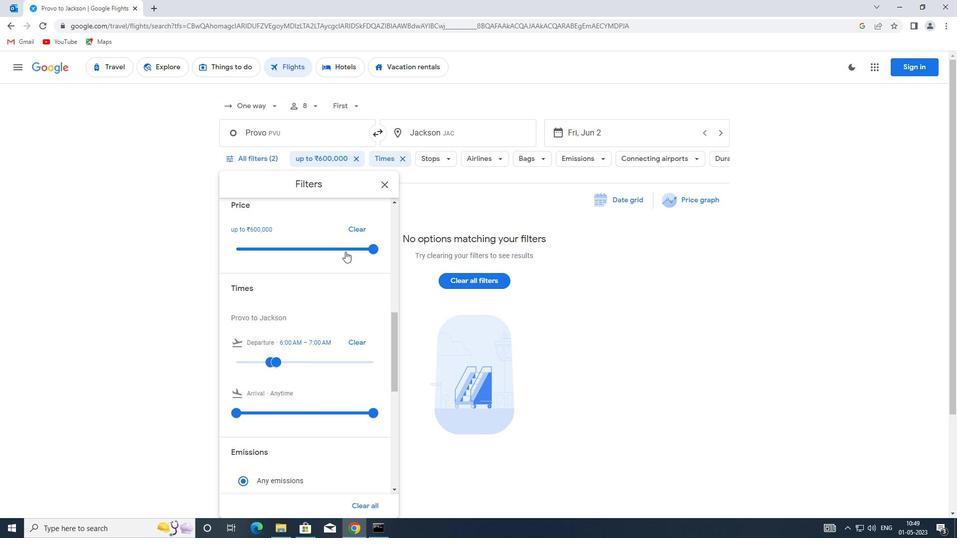 
Action: Mouse pressed left at (365, 243)
Screenshot: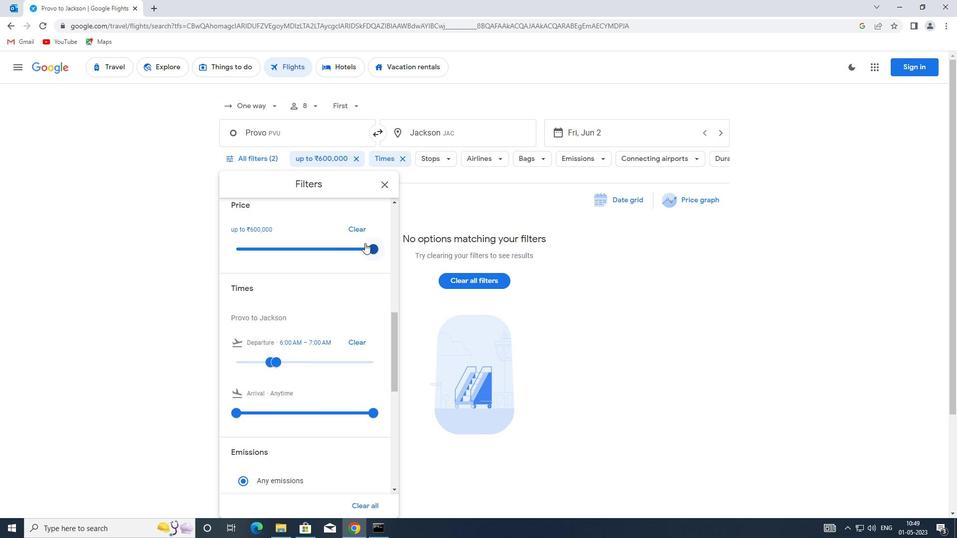 
Action: Mouse moved to (241, 246)
Screenshot: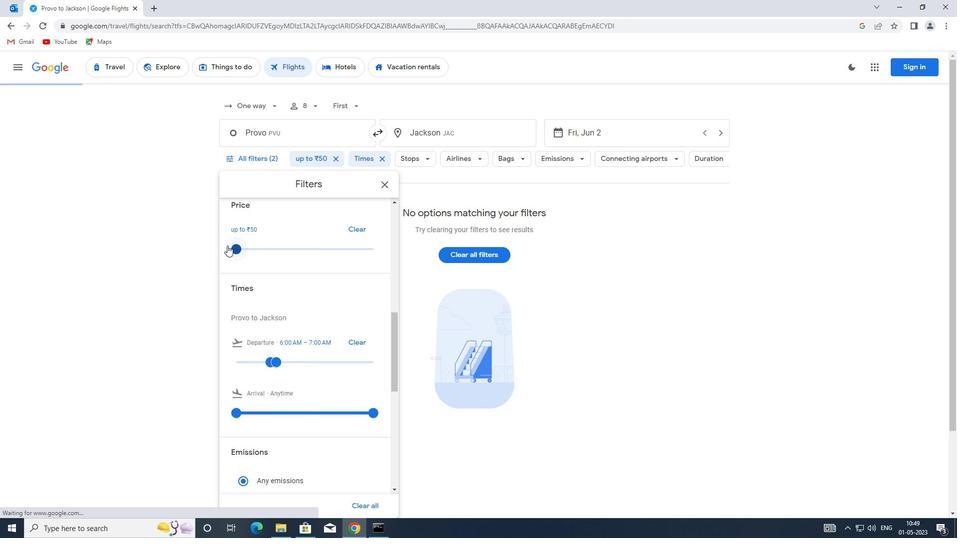
Action: Mouse pressed left at (241, 246)
Screenshot: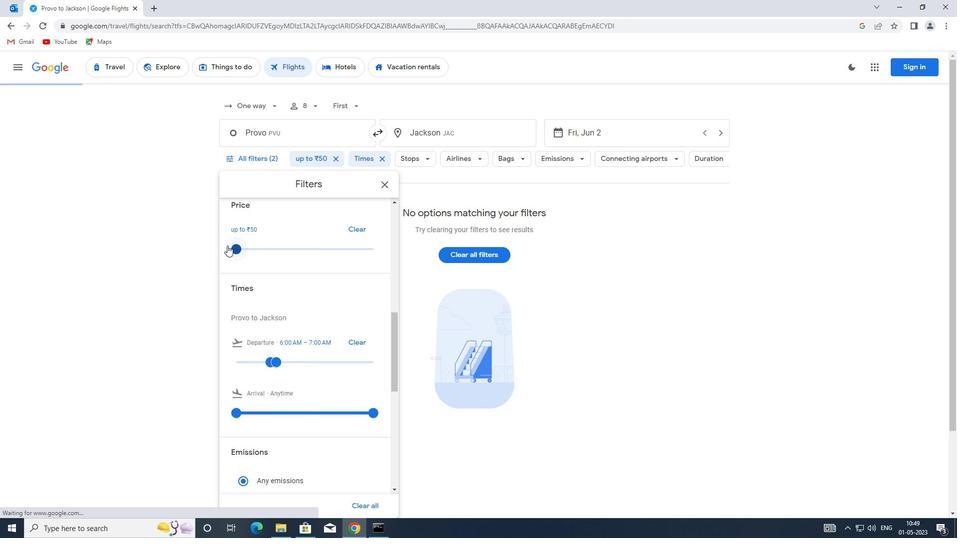 
Action: Mouse moved to (372, 257)
Screenshot: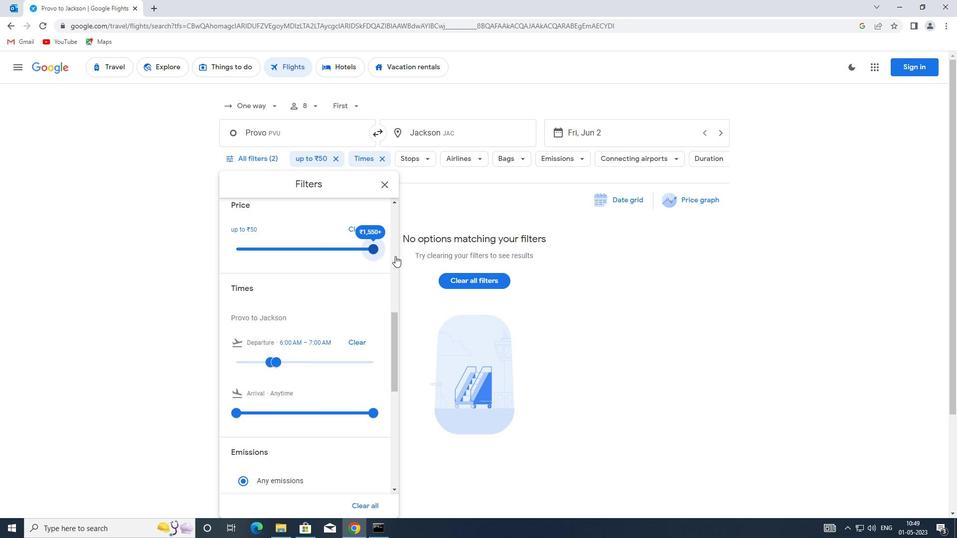 
Action: Mouse pressed left at (372, 257)
Screenshot: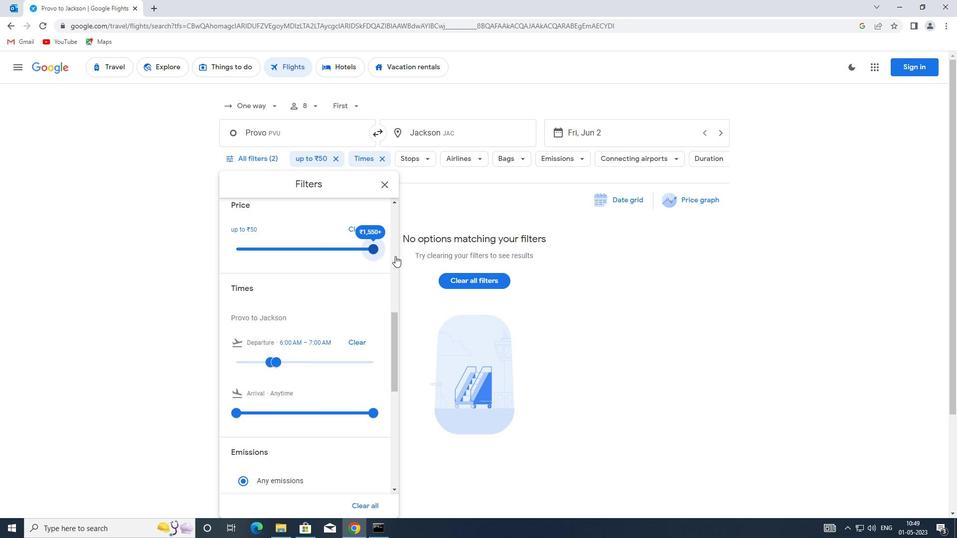 
Action: Mouse moved to (250, 268)
Screenshot: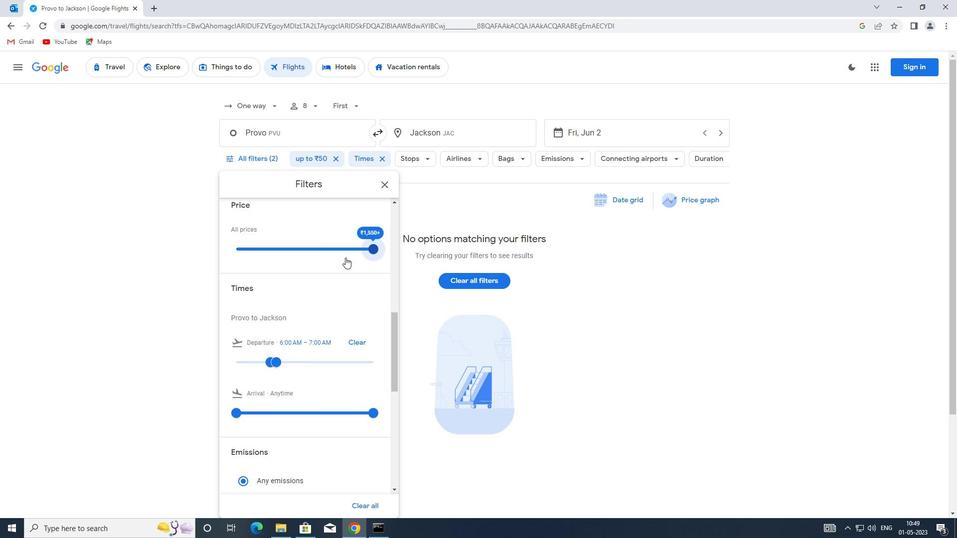 
Action: Mouse scrolled (250, 269) with delta (0, 0)
Screenshot: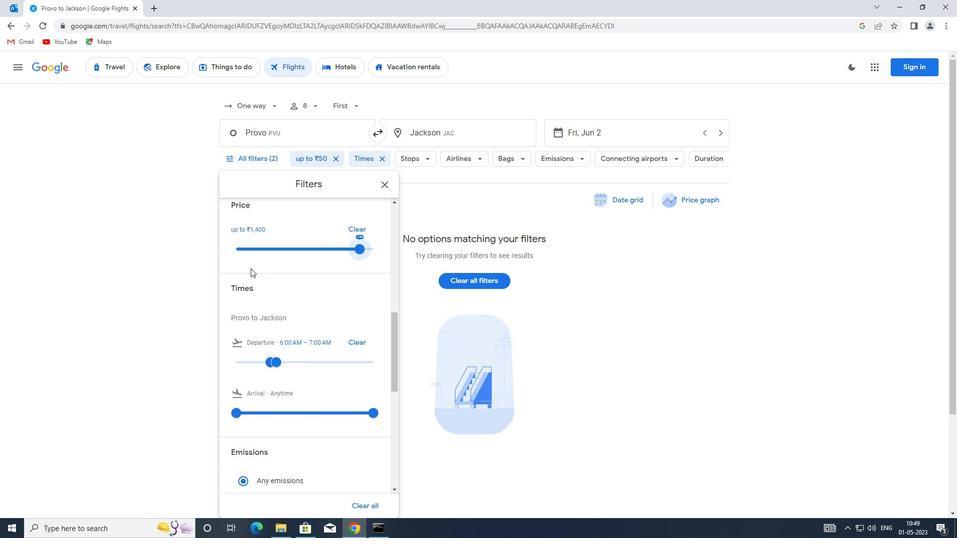 
Action: Mouse scrolled (250, 269) with delta (0, 0)
Screenshot: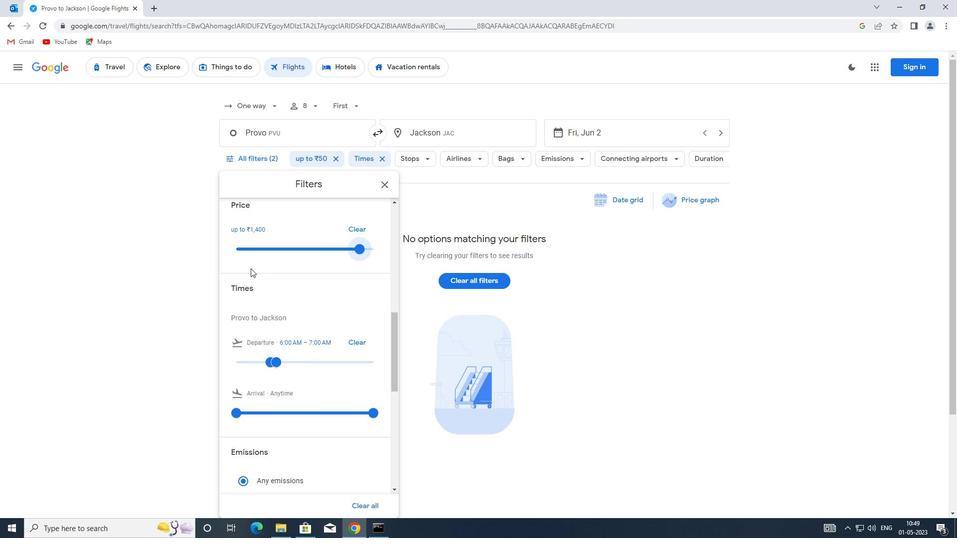 
Action: Mouse moved to (360, 350)
Screenshot: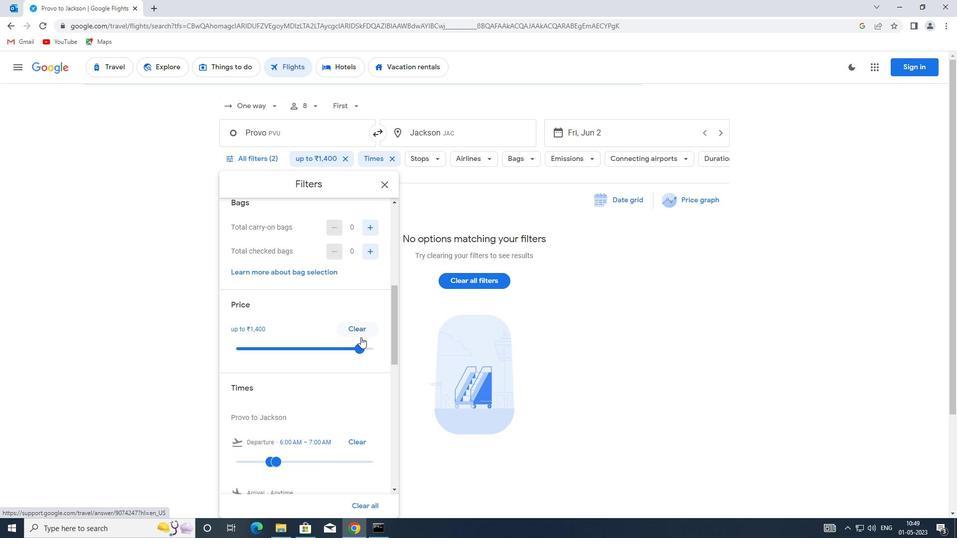 
Action: Mouse pressed left at (360, 350)
Screenshot: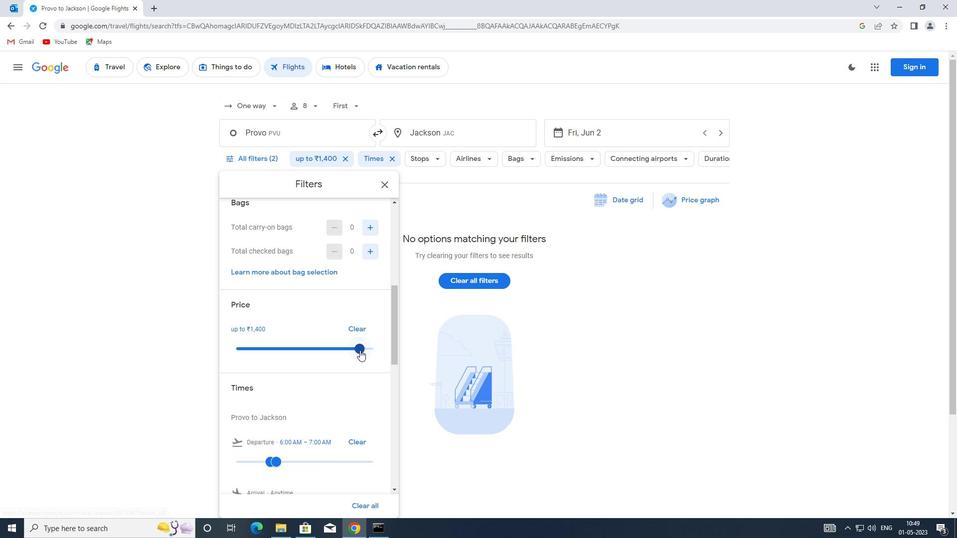
Action: Mouse moved to (324, 335)
Screenshot: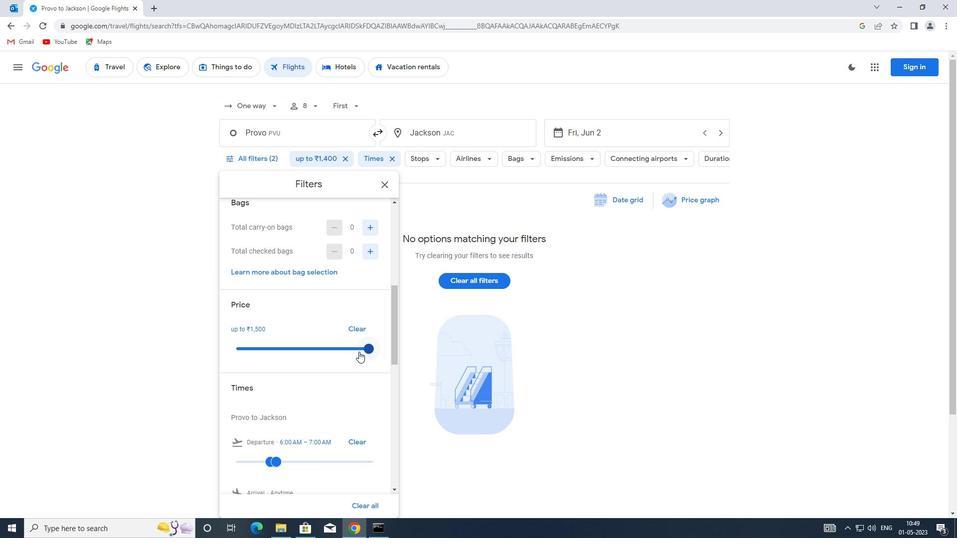 
Action: Mouse scrolled (324, 334) with delta (0, 0)
Screenshot: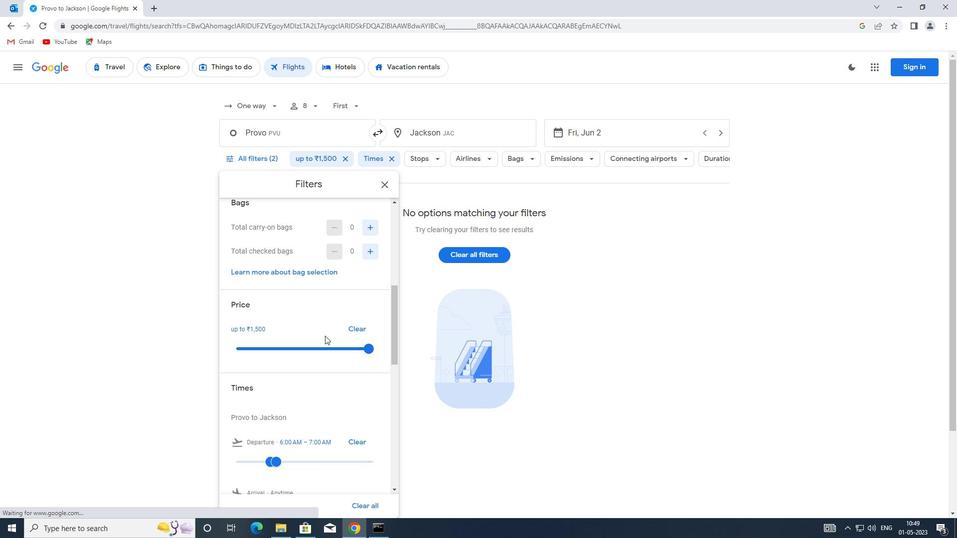 
Action: Mouse scrolled (324, 334) with delta (0, 0)
Screenshot: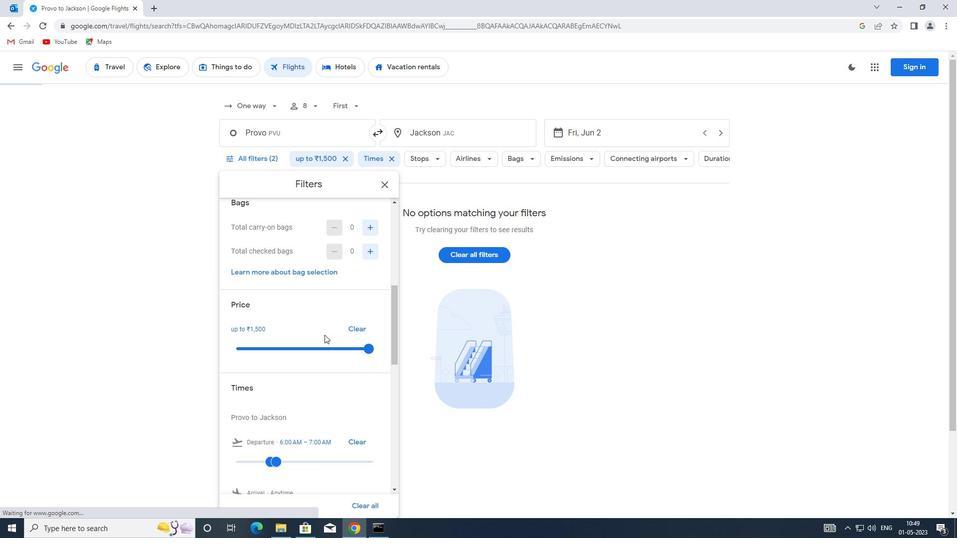 
Action: Mouse moved to (323, 335)
Screenshot: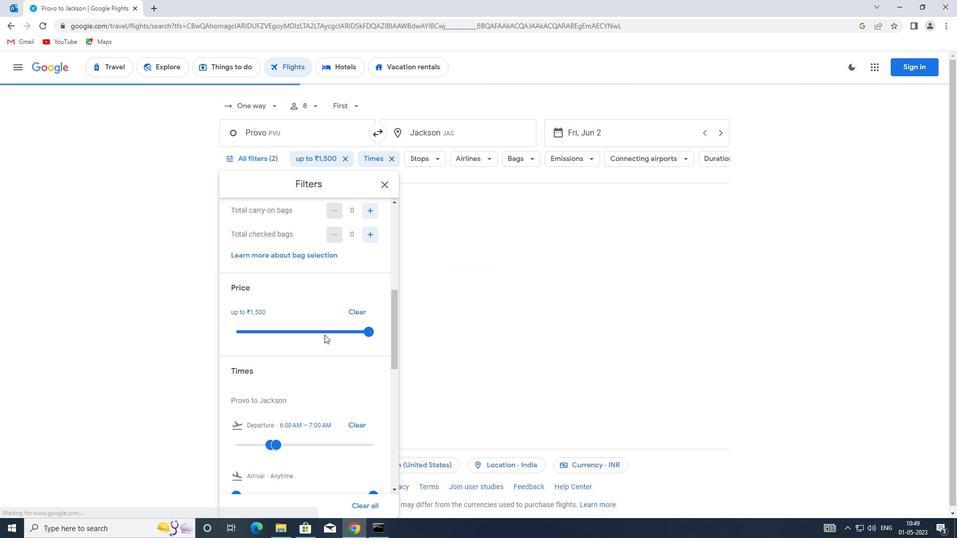 
Action: Mouse scrolled (323, 334) with delta (0, 0)
Screenshot: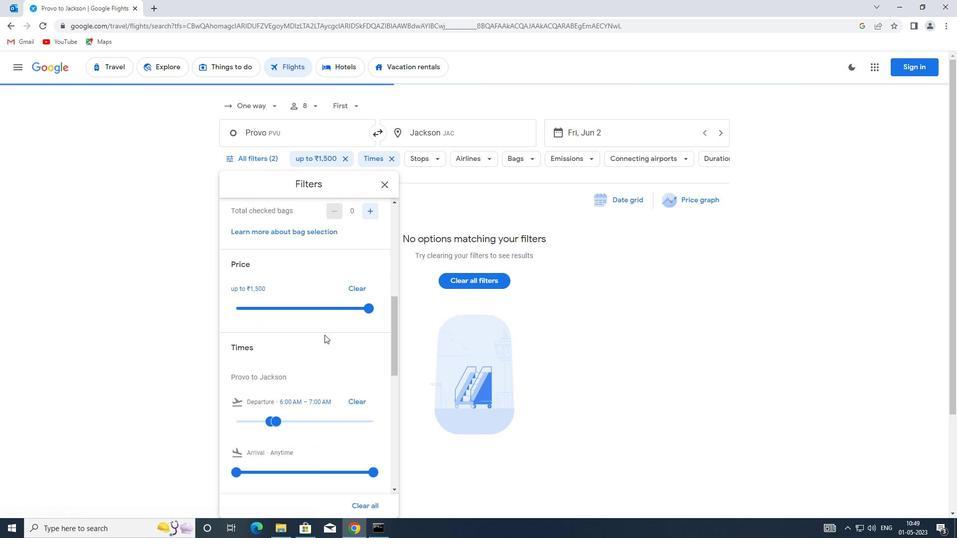 
Action: Mouse scrolled (323, 334) with delta (0, 0)
Screenshot: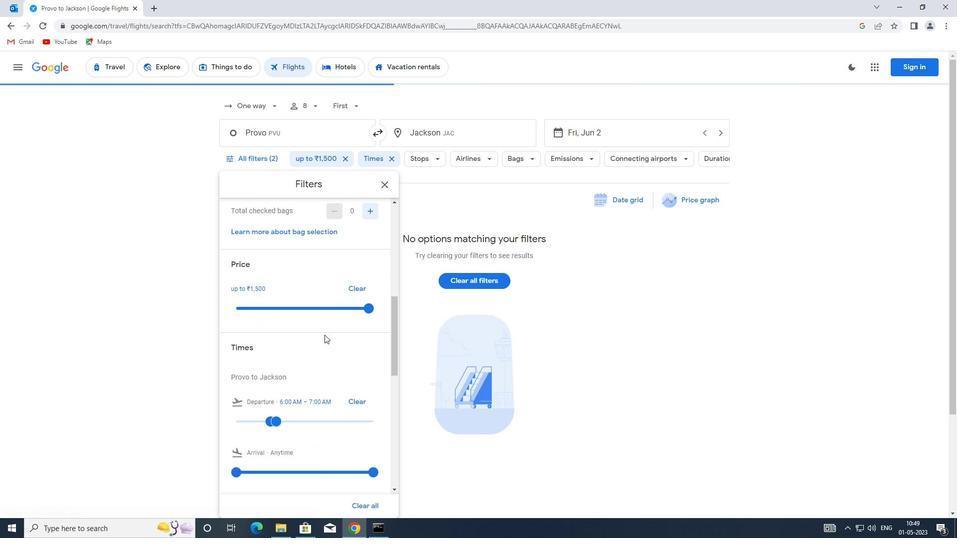 
Action: Mouse scrolled (323, 334) with delta (0, 0)
Screenshot: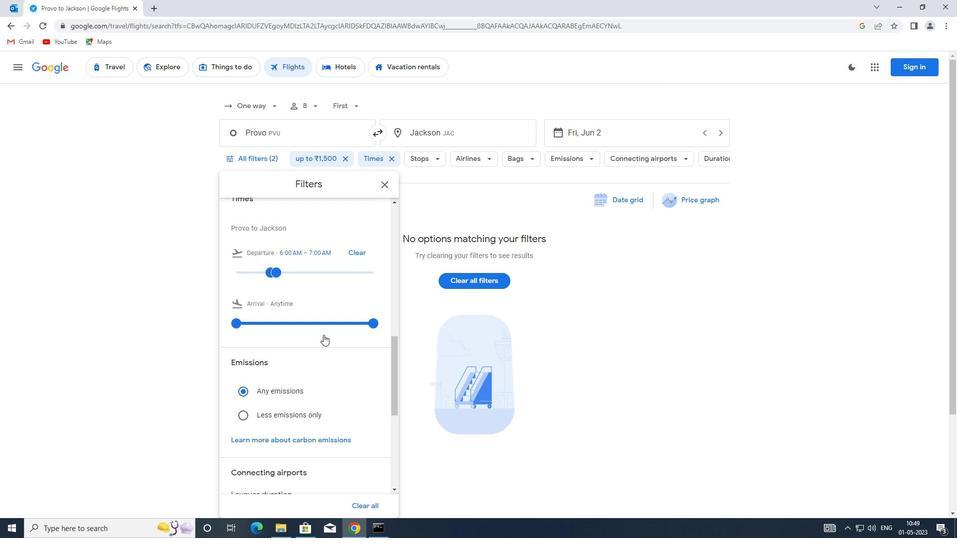 
Action: Mouse moved to (321, 328)
Screenshot: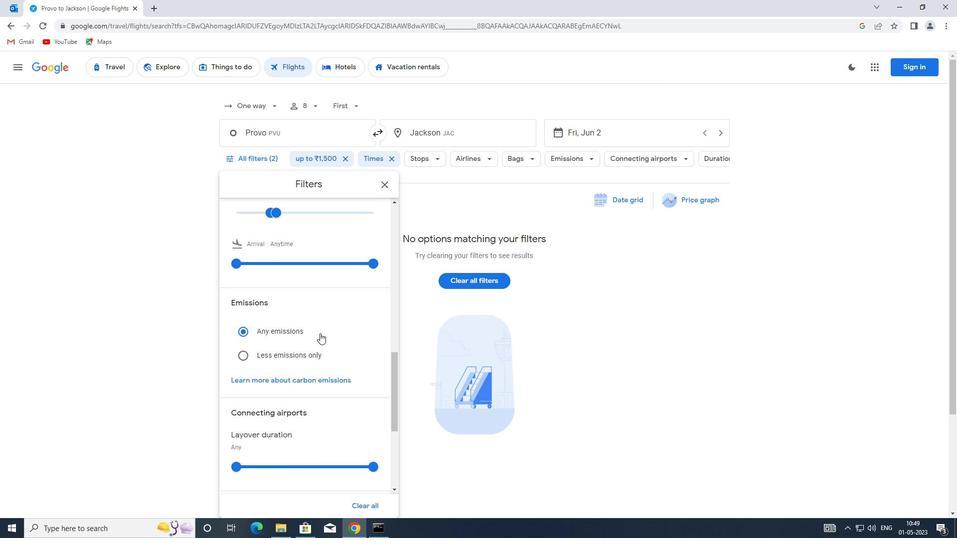 
Action: Mouse scrolled (321, 327) with delta (0, 0)
Screenshot: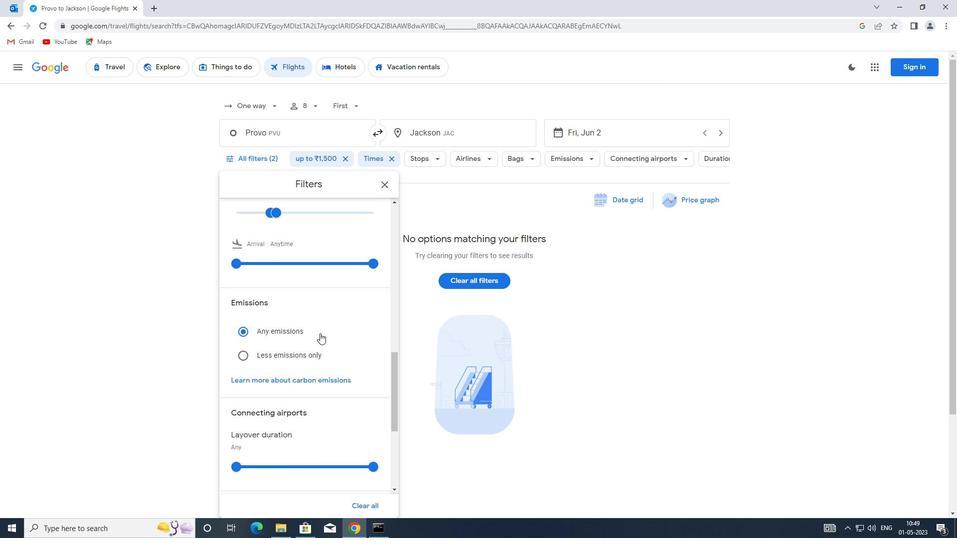 
Action: Mouse moved to (336, 311)
Screenshot: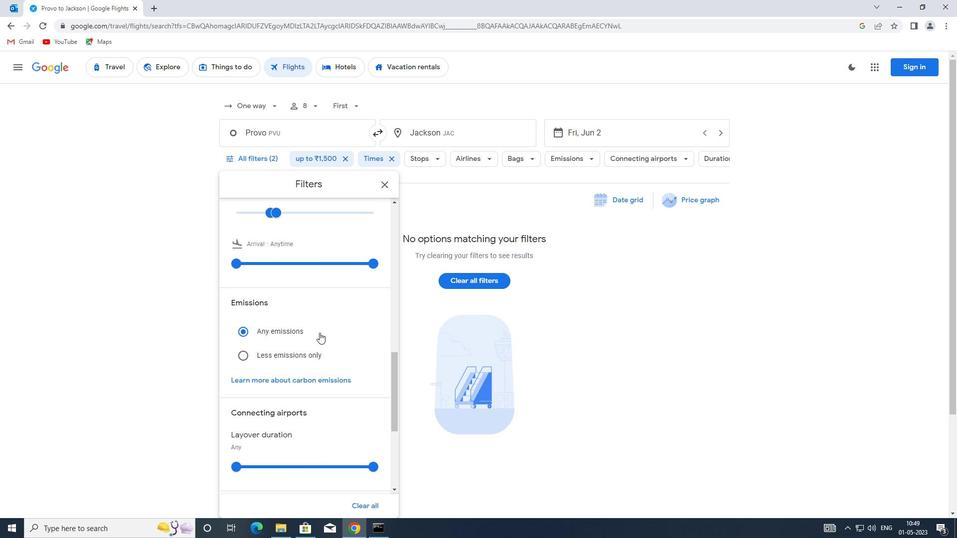 
Action: Mouse scrolled (336, 310) with delta (0, 0)
Screenshot: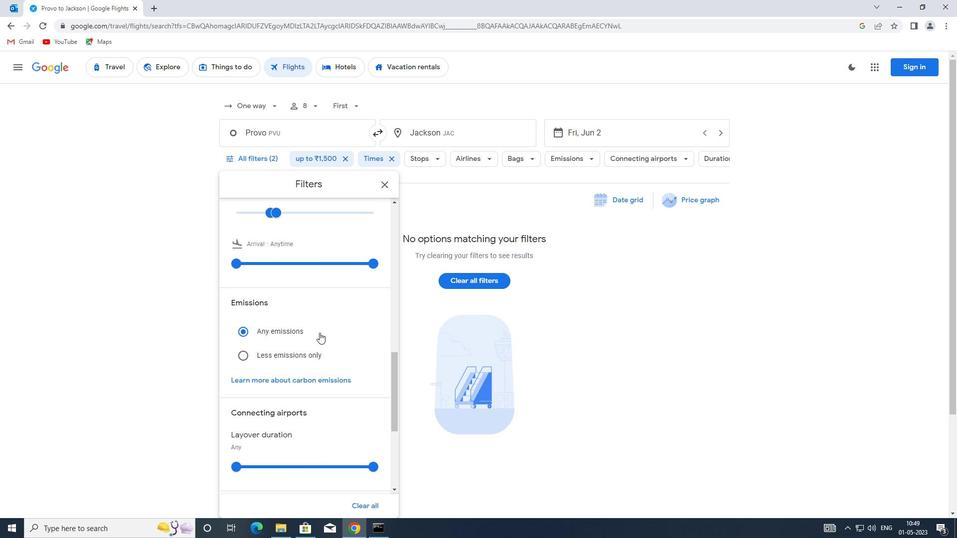 
Action: Mouse moved to (386, 186)
Screenshot: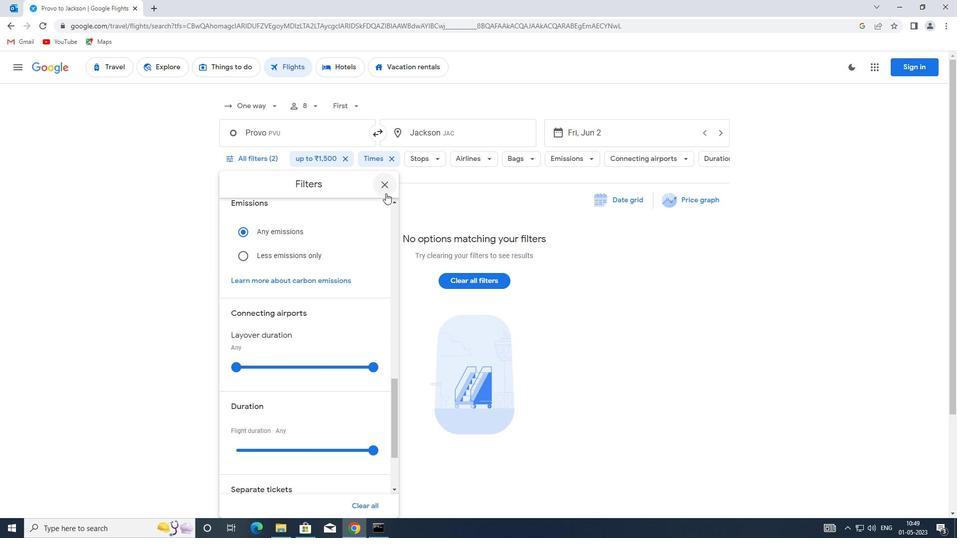 
Action: Mouse pressed left at (386, 186)
Screenshot: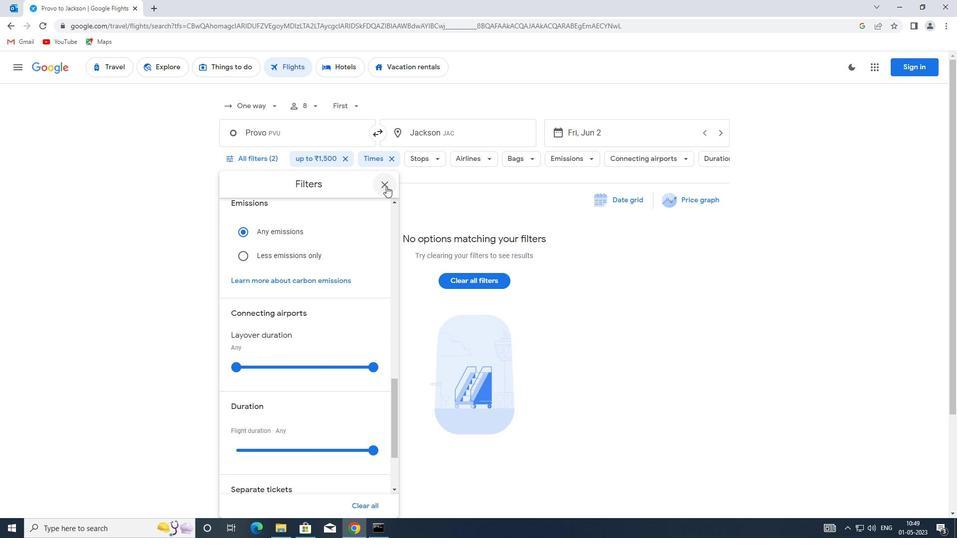 
